 Task: Create a due date automation trigger when advanced on, 2 working days after a card is due add fields with custom field "Resume" set to a number greater or equal to 1 and lower than 10 at 11:00 AM.
Action: Mouse moved to (863, 266)
Screenshot: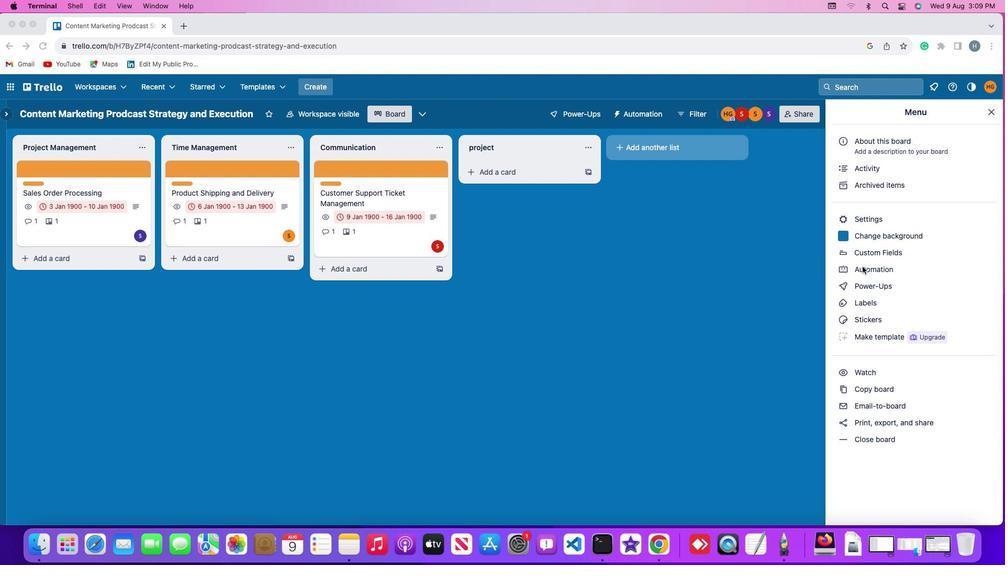 
Action: Mouse pressed left at (863, 266)
Screenshot: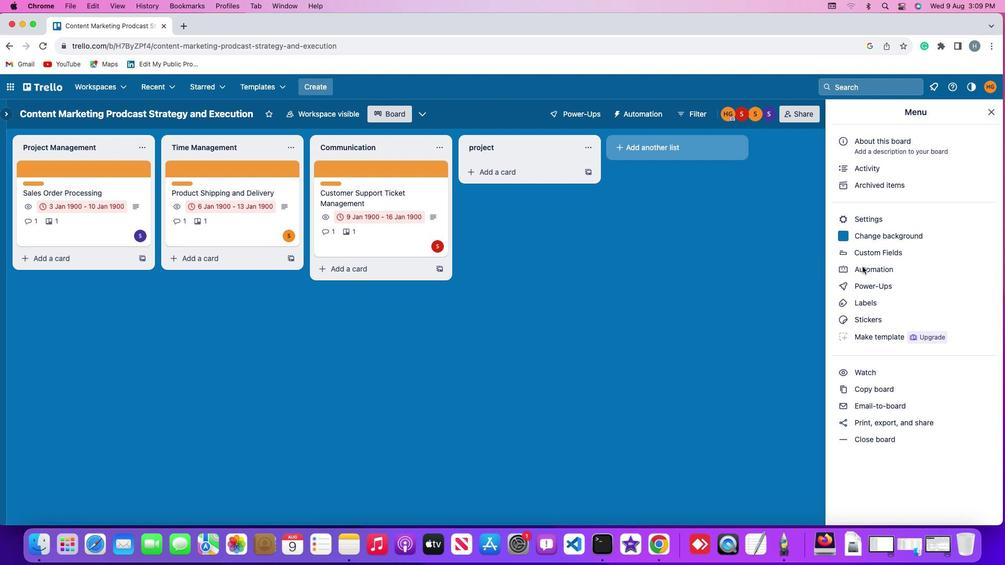 
Action: Mouse pressed left at (863, 266)
Screenshot: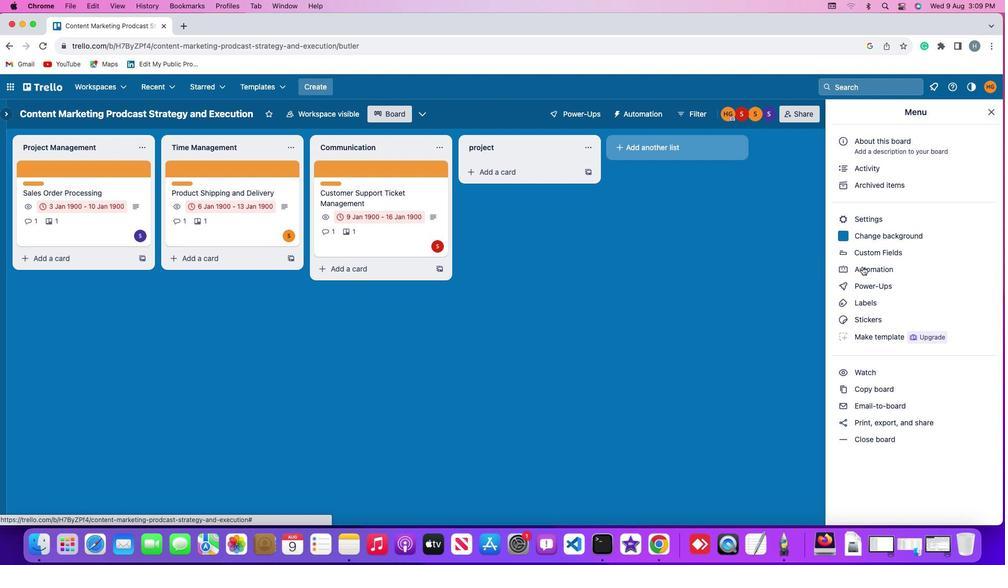 
Action: Mouse moved to (72, 250)
Screenshot: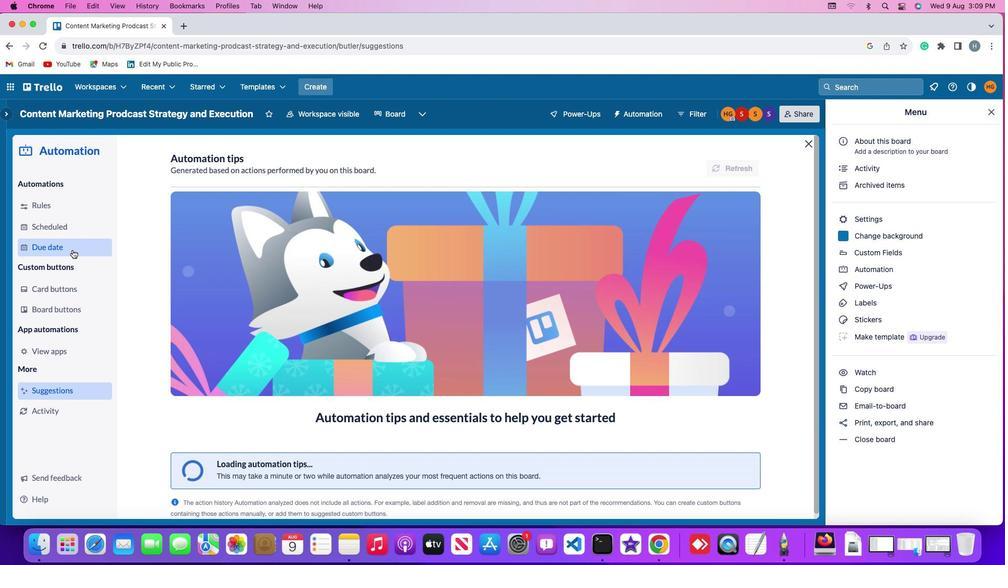 
Action: Mouse pressed left at (72, 250)
Screenshot: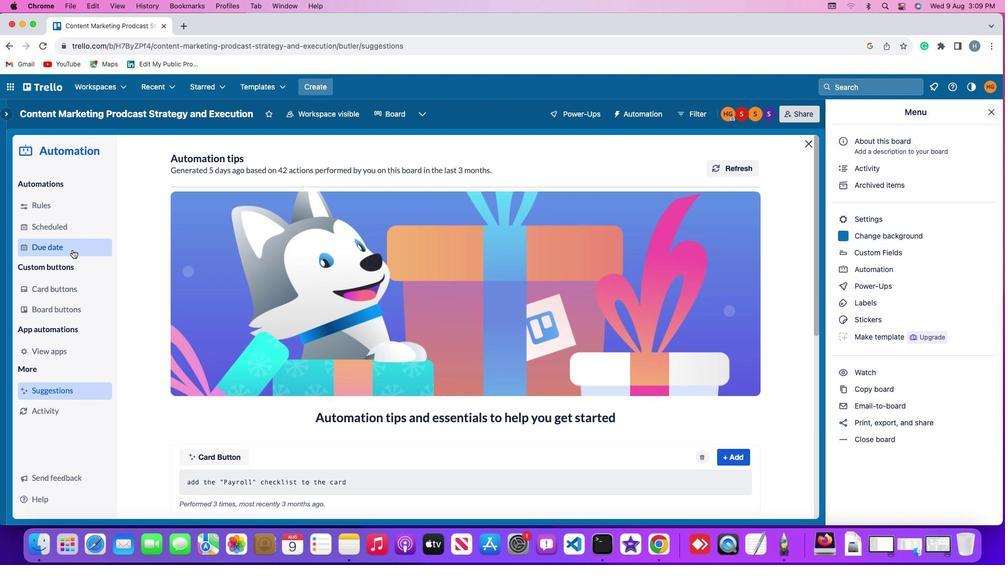 
Action: Mouse pressed left at (72, 250)
Screenshot: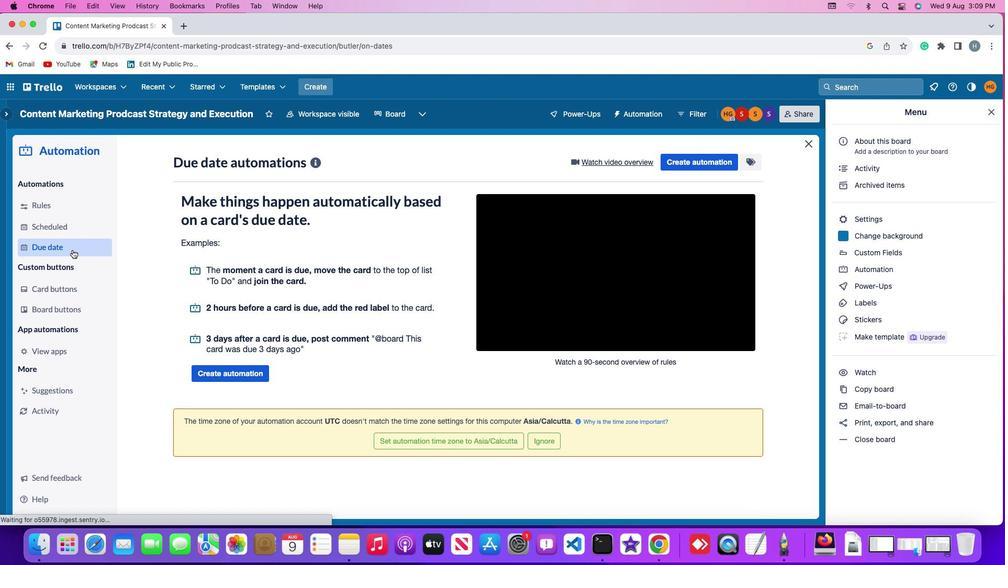 
Action: Mouse moved to (691, 161)
Screenshot: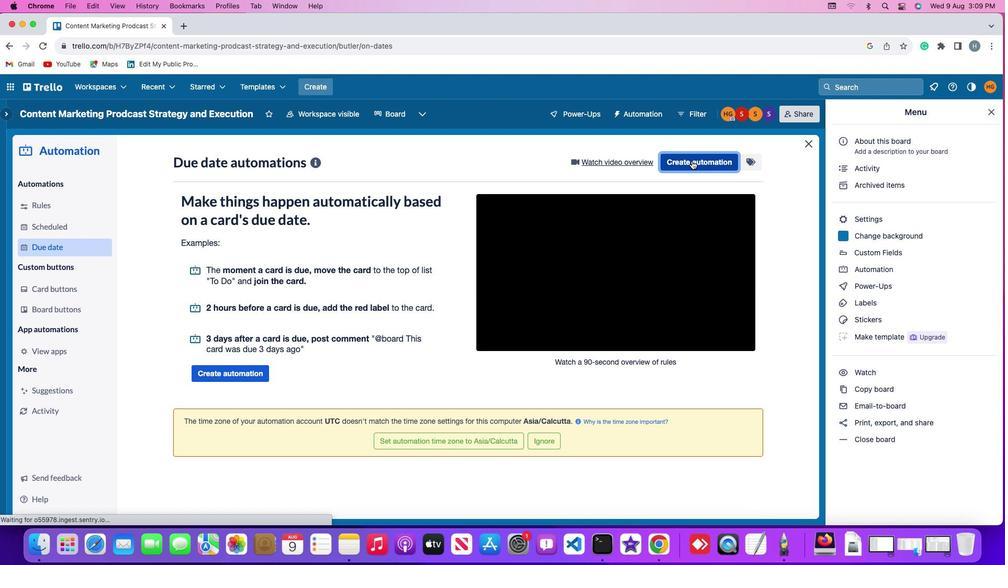 
Action: Mouse pressed left at (691, 161)
Screenshot: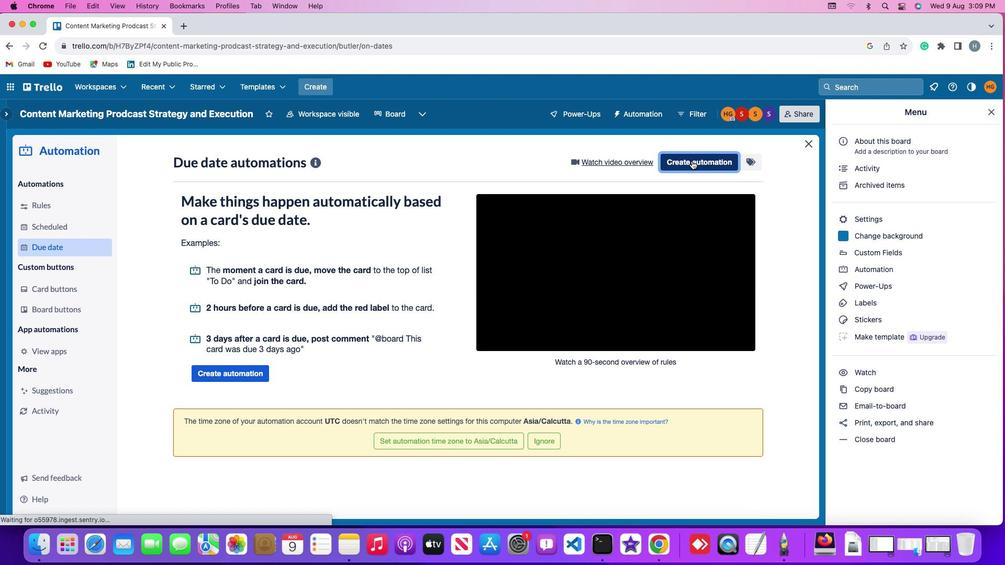 
Action: Mouse moved to (425, 262)
Screenshot: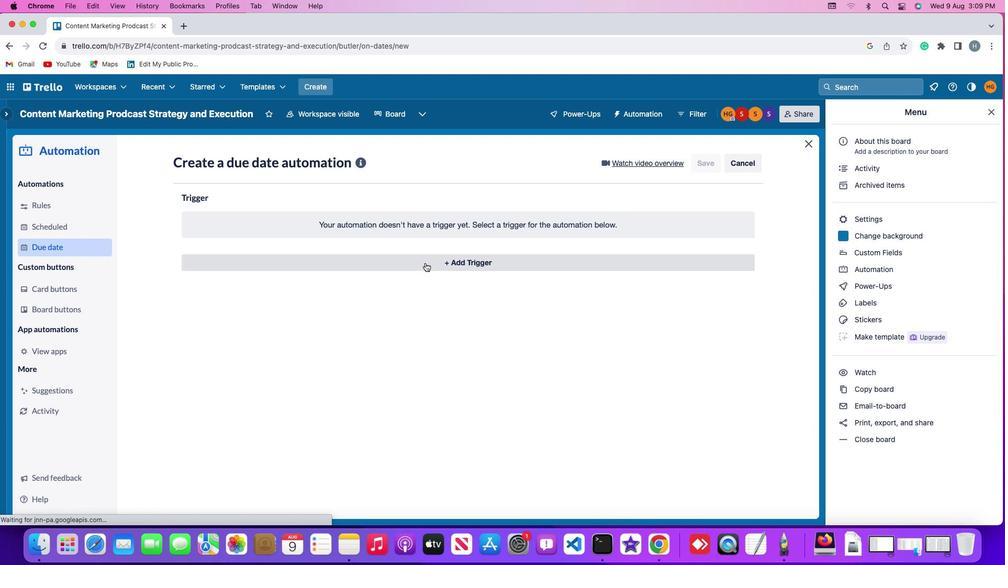 
Action: Mouse pressed left at (425, 262)
Screenshot: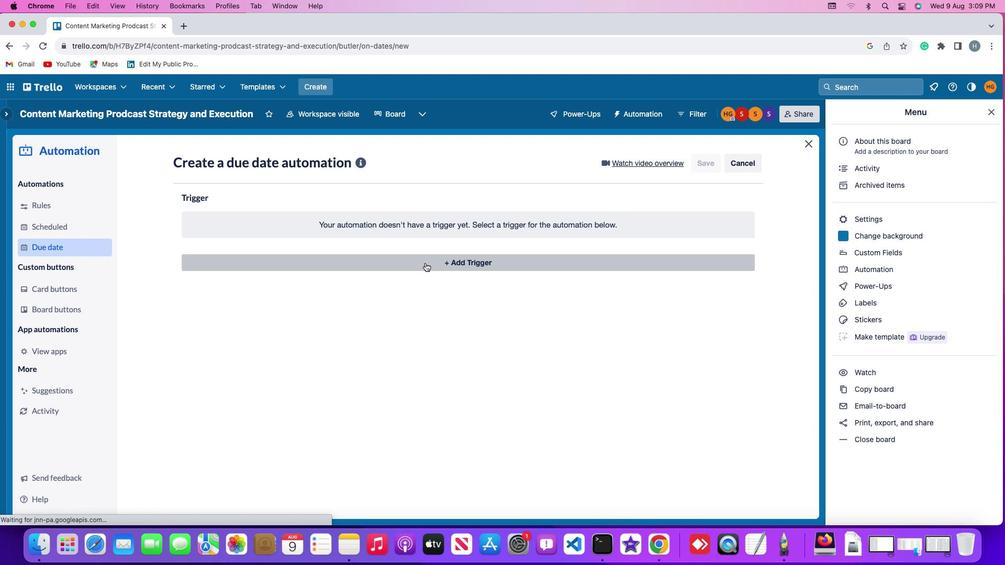 
Action: Mouse moved to (197, 424)
Screenshot: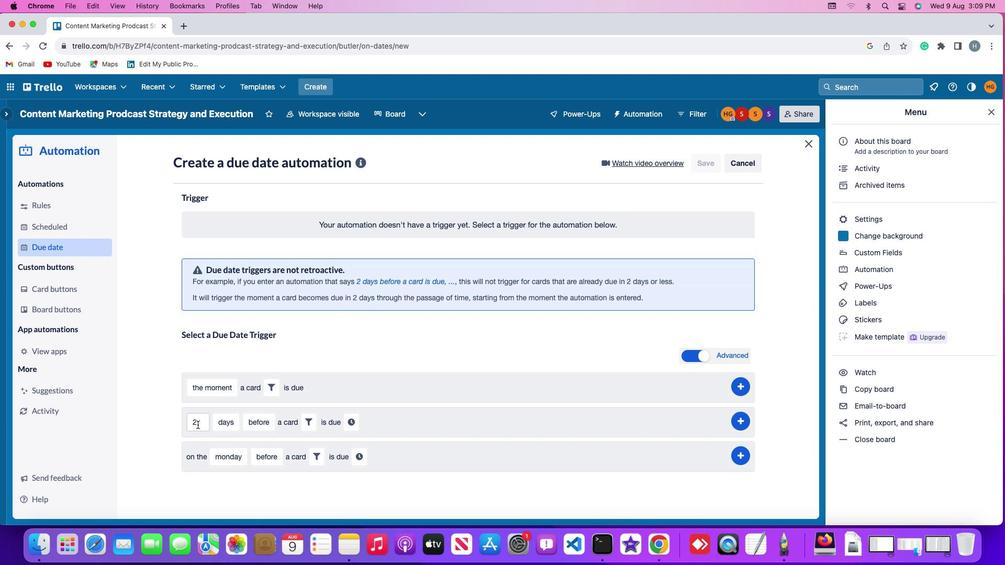 
Action: Mouse pressed left at (197, 424)
Screenshot: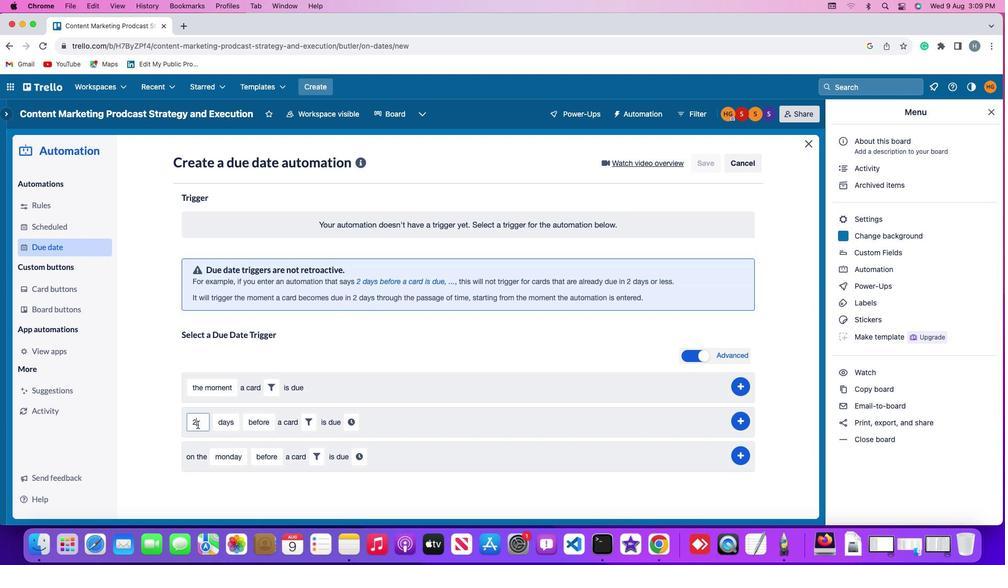
Action: Mouse moved to (198, 423)
Screenshot: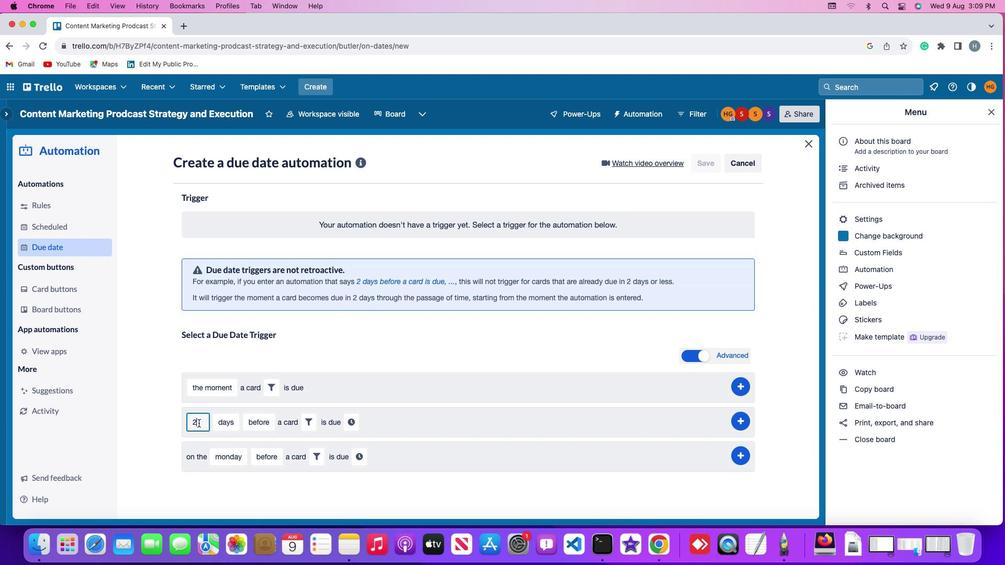 
Action: Key pressed Key.backspace
Screenshot: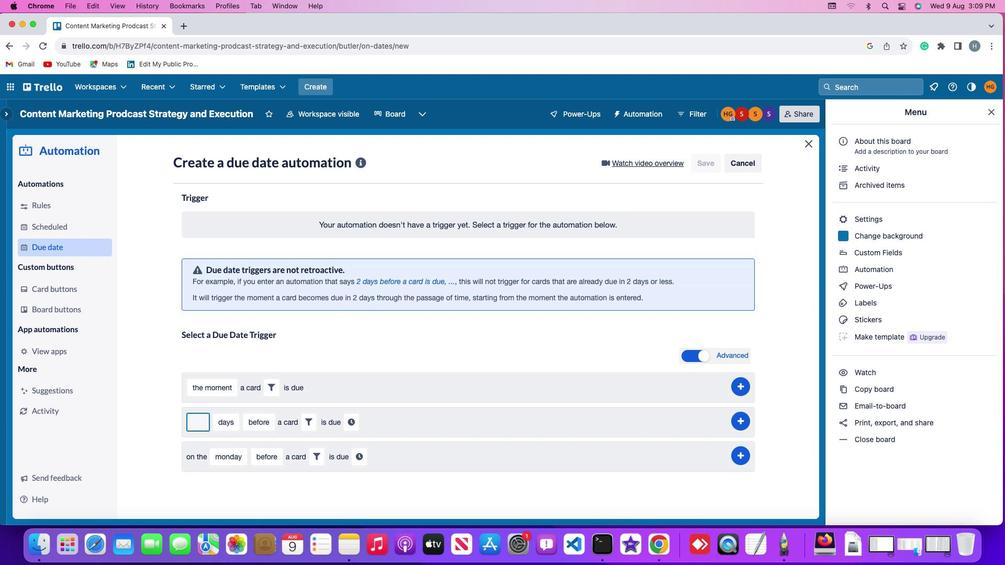
Action: Mouse moved to (200, 423)
Screenshot: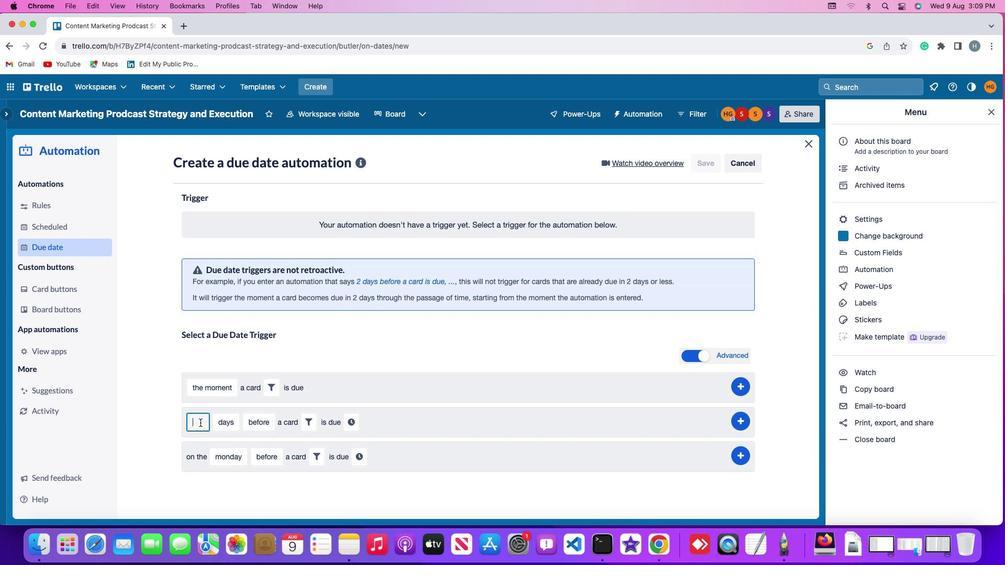 
Action: Key pressed '2'
Screenshot: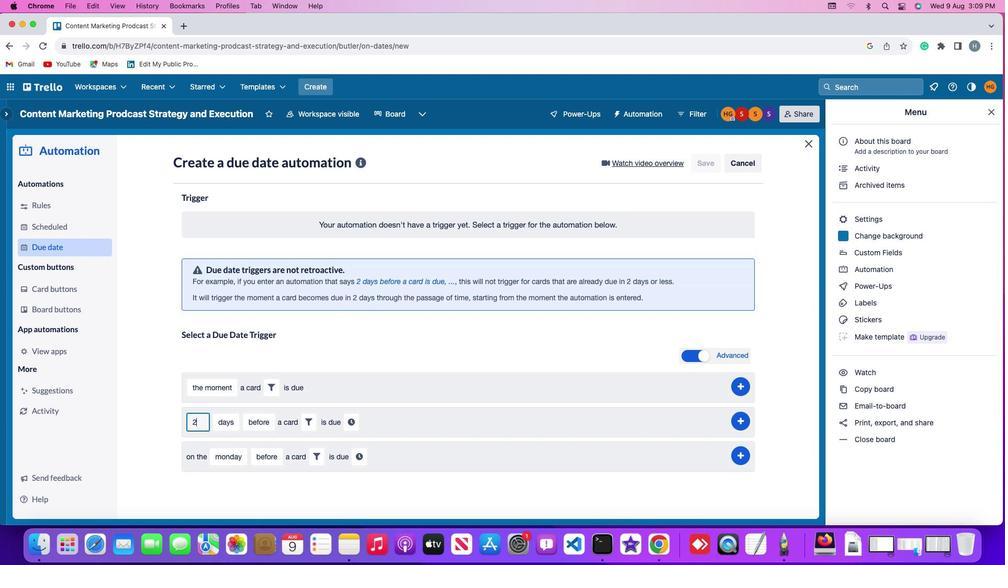 
Action: Mouse moved to (230, 420)
Screenshot: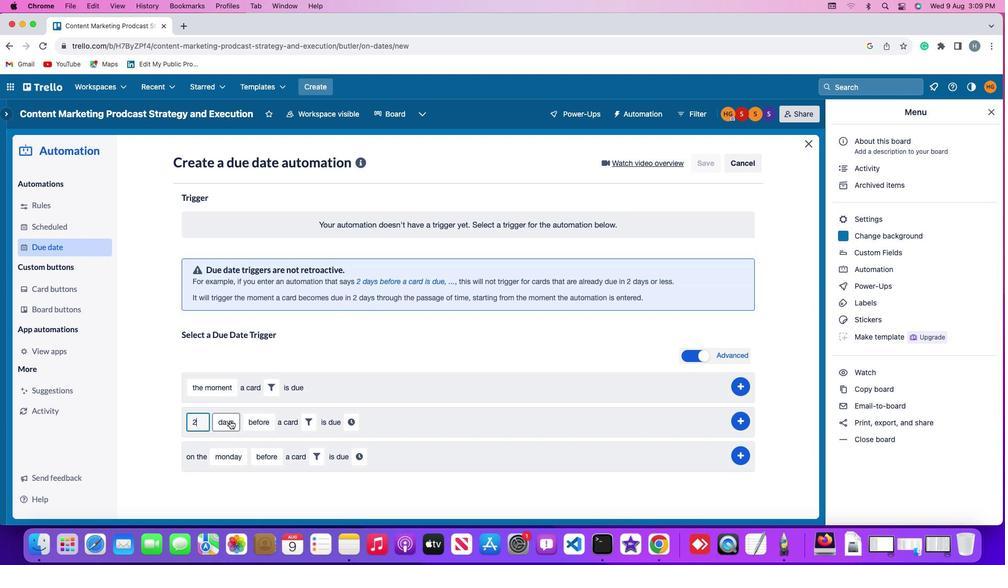
Action: Mouse pressed left at (230, 420)
Screenshot: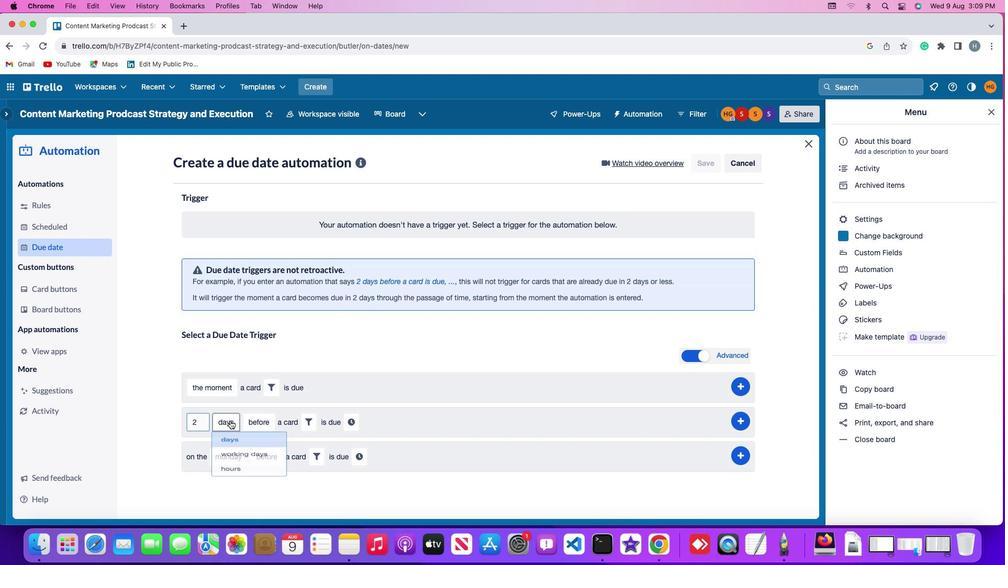 
Action: Mouse moved to (230, 462)
Screenshot: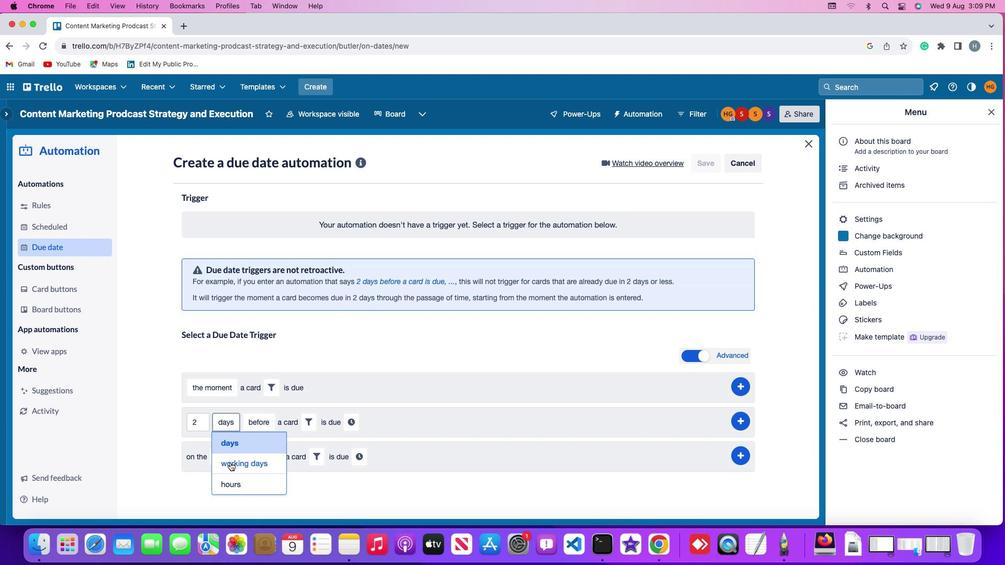 
Action: Mouse pressed left at (230, 462)
Screenshot: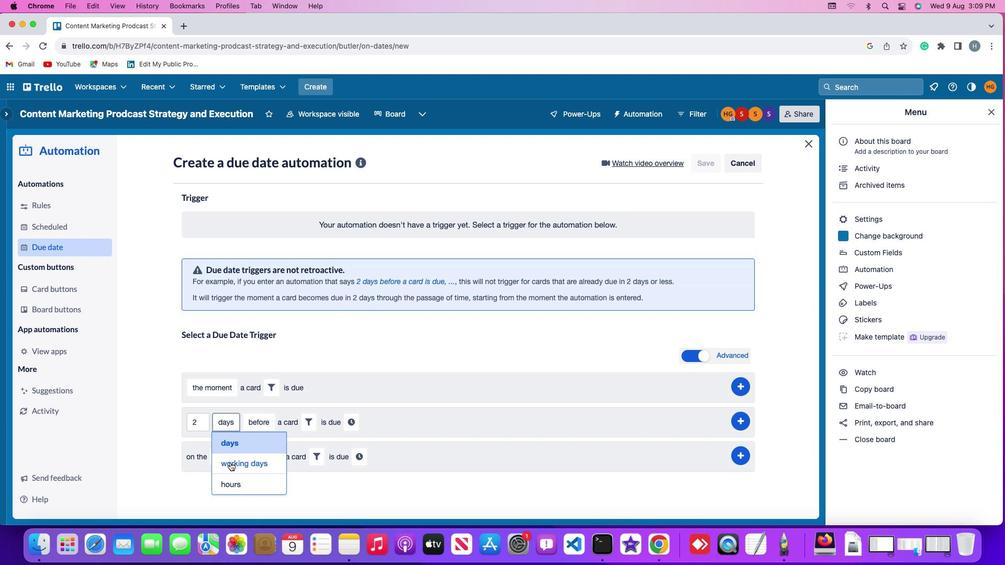 
Action: Mouse moved to (281, 421)
Screenshot: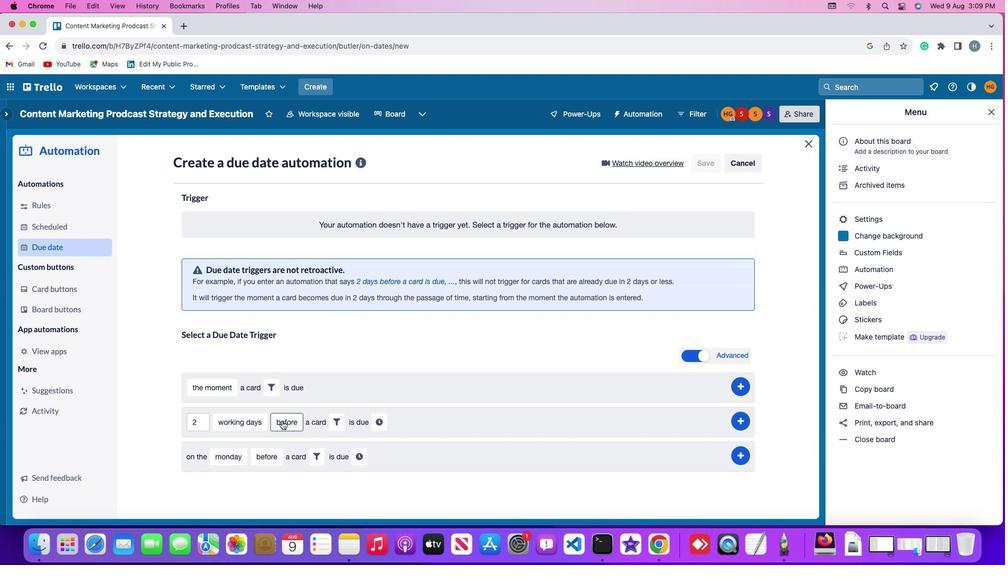 
Action: Mouse pressed left at (281, 421)
Screenshot: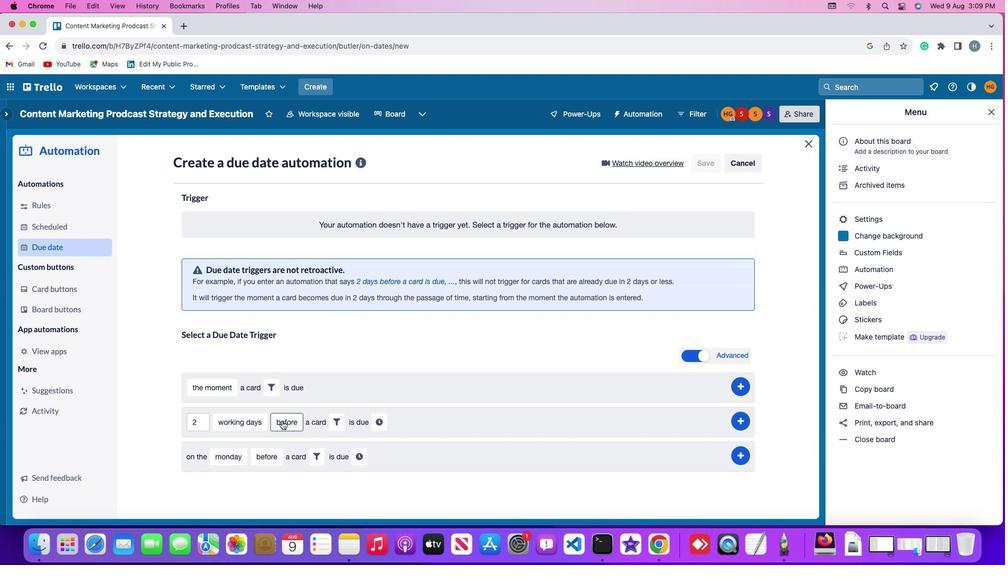 
Action: Mouse moved to (284, 466)
Screenshot: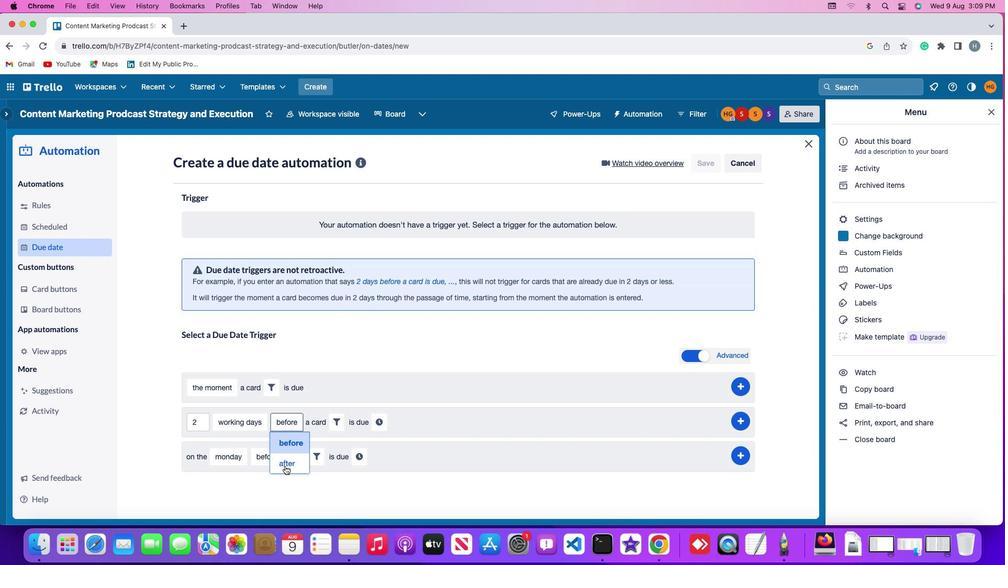 
Action: Mouse pressed left at (284, 466)
Screenshot: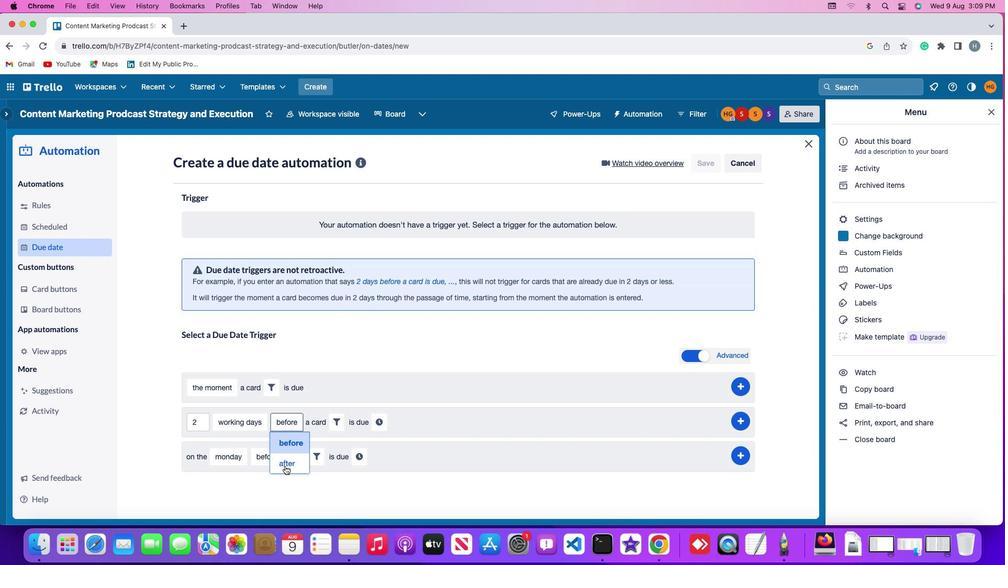 
Action: Mouse moved to (337, 423)
Screenshot: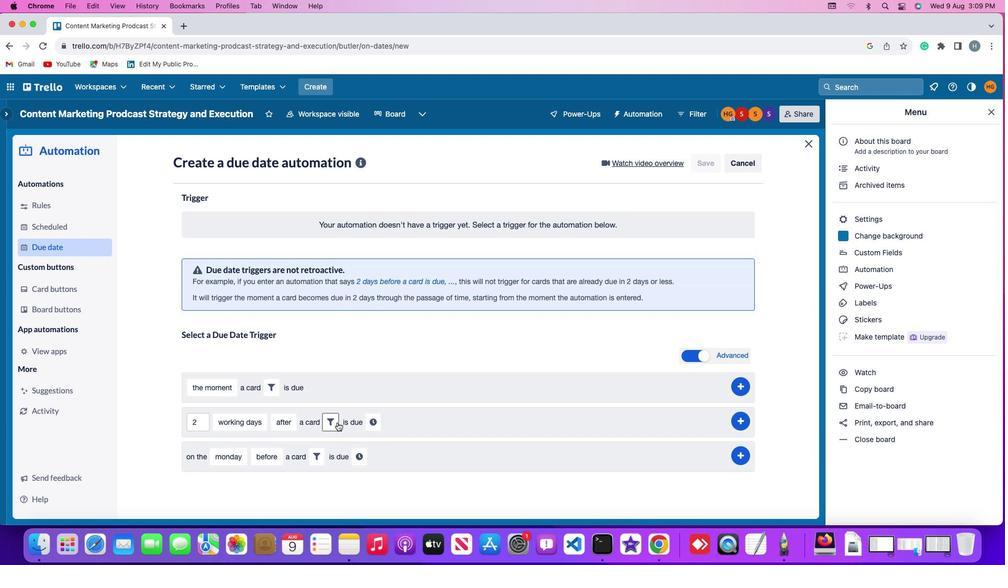 
Action: Mouse pressed left at (337, 423)
Screenshot: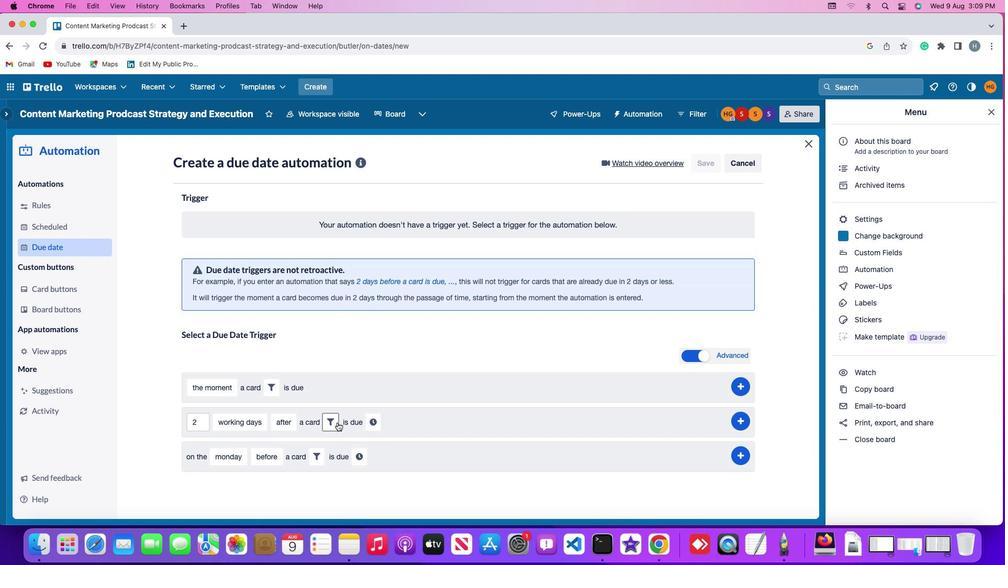 
Action: Mouse moved to (504, 458)
Screenshot: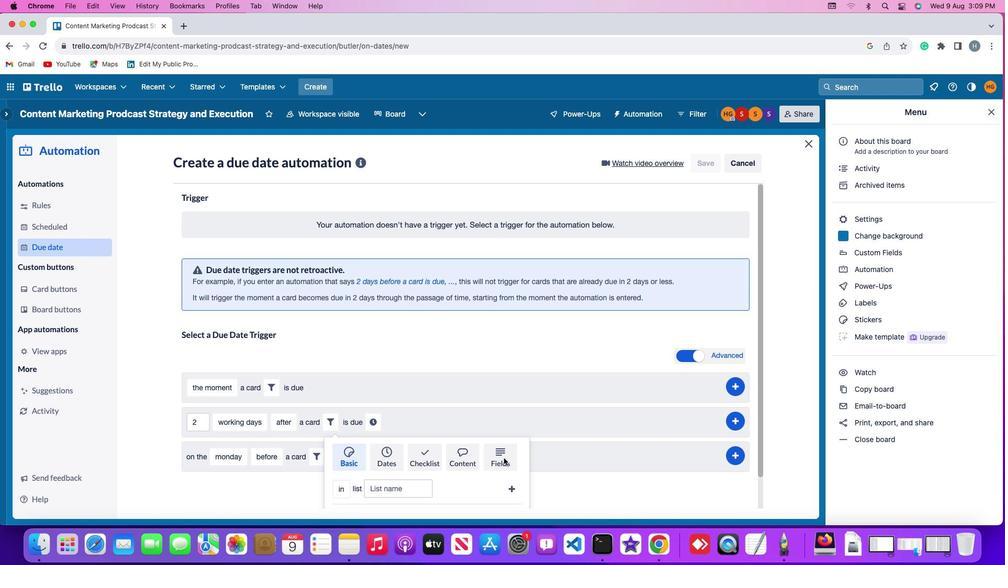 
Action: Mouse pressed left at (504, 458)
Screenshot: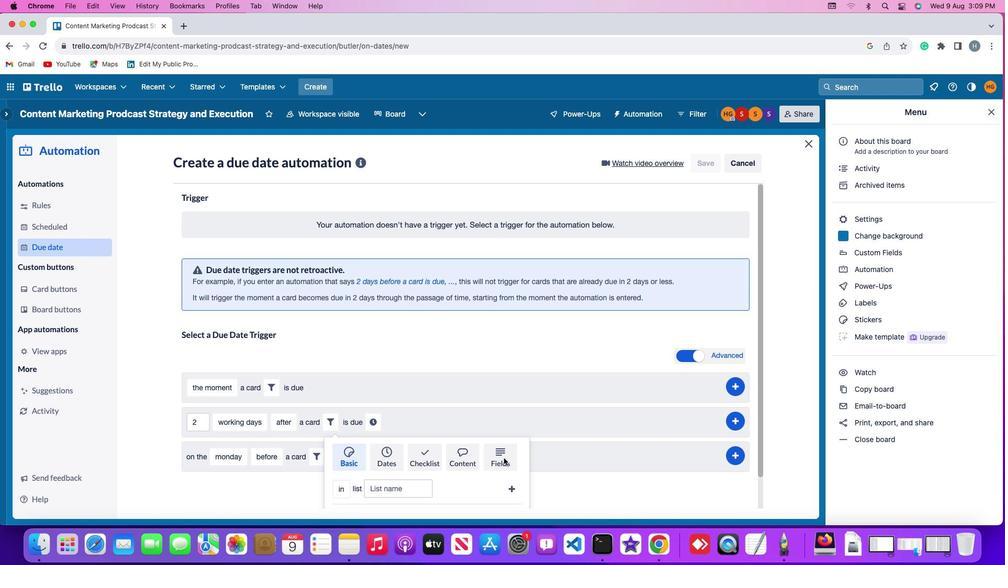 
Action: Mouse moved to (288, 496)
Screenshot: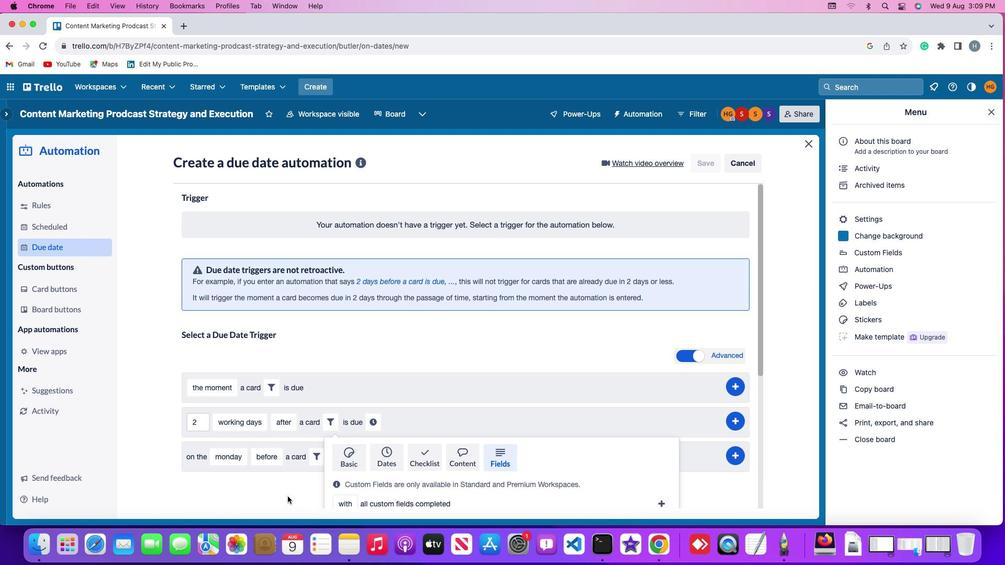 
Action: Mouse scrolled (288, 496) with delta (0, 0)
Screenshot: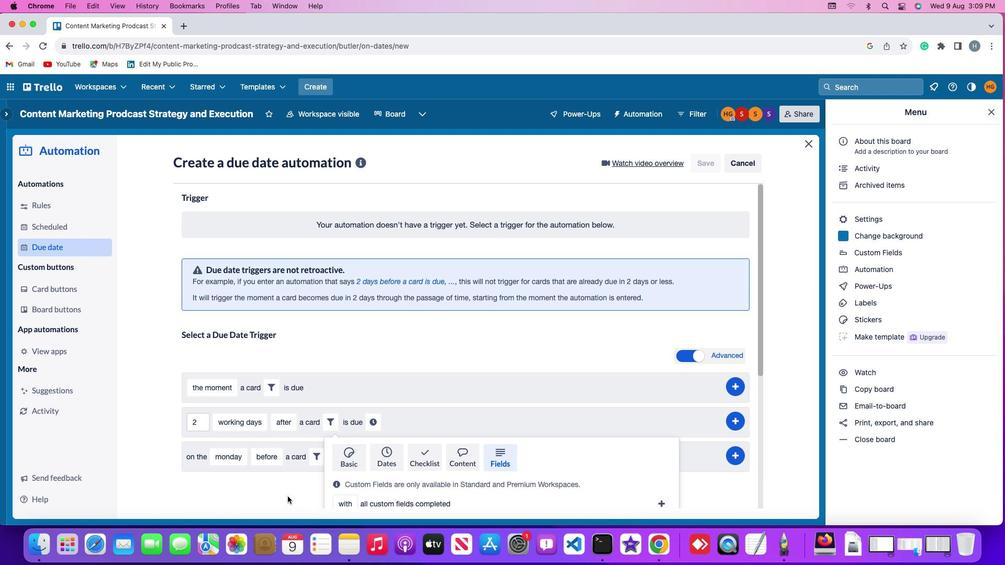 
Action: Mouse moved to (287, 496)
Screenshot: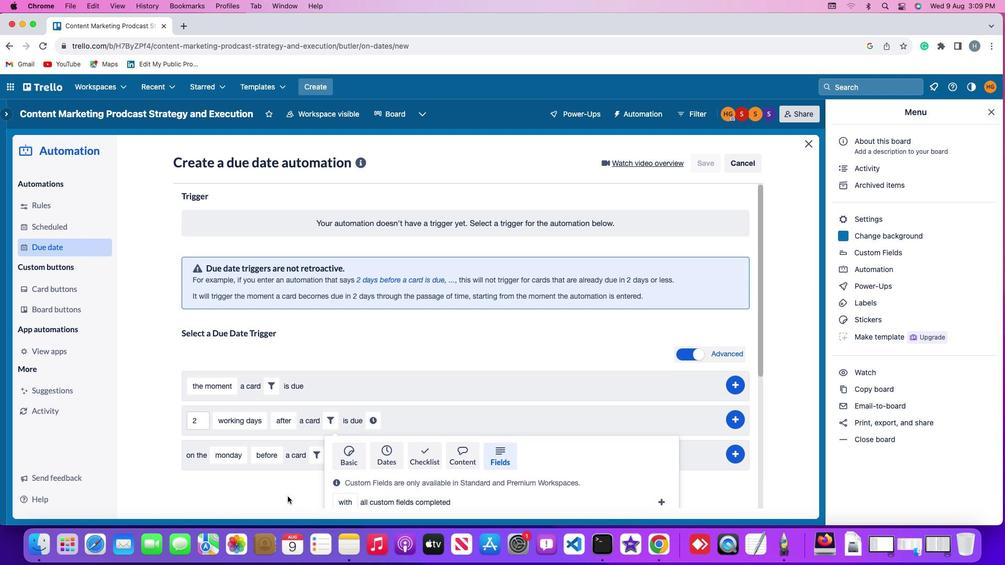 
Action: Mouse scrolled (287, 496) with delta (0, 0)
Screenshot: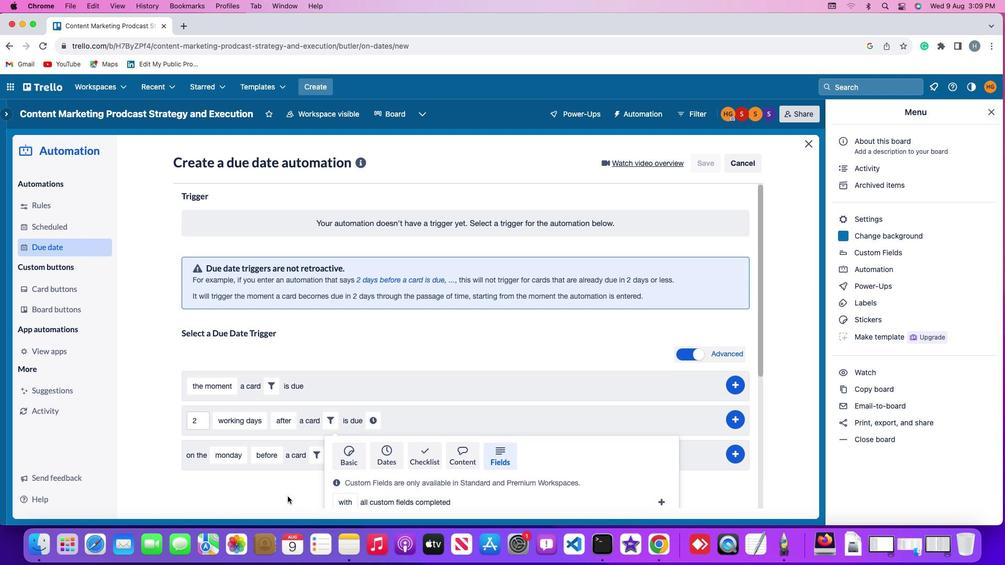 
Action: Mouse scrolled (287, 496) with delta (0, -1)
Screenshot: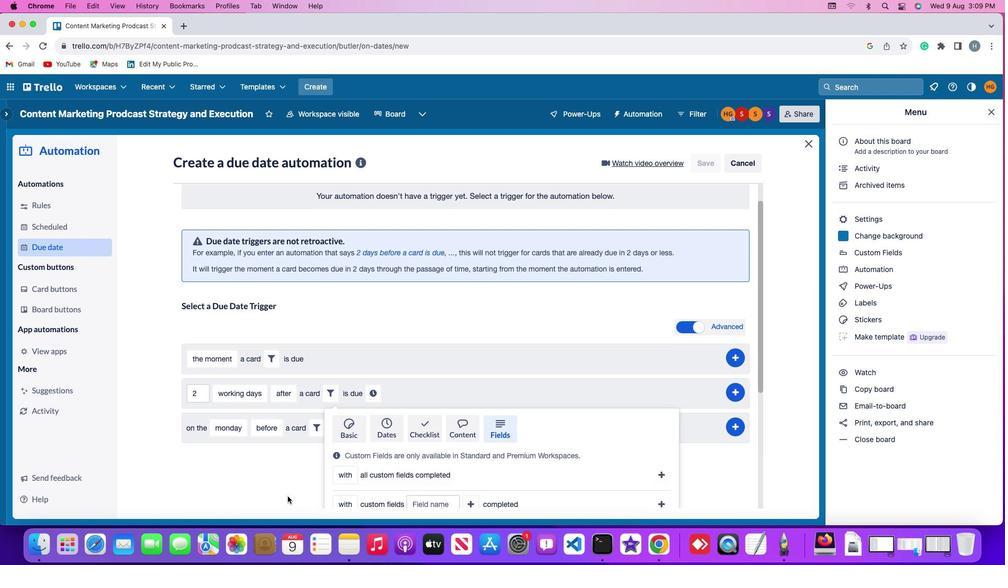 
Action: Mouse scrolled (287, 496) with delta (0, -2)
Screenshot: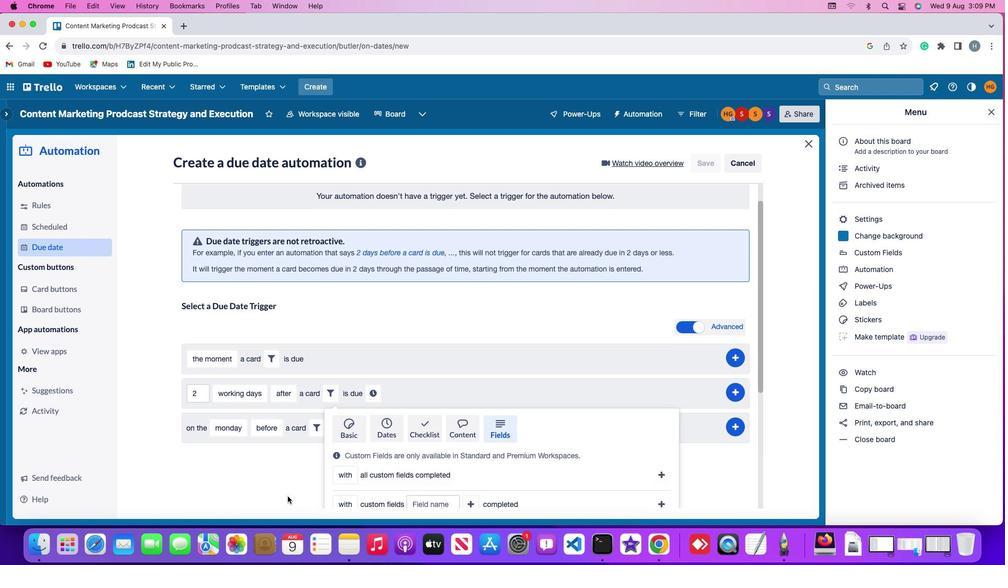 
Action: Mouse scrolled (287, 496) with delta (0, -3)
Screenshot: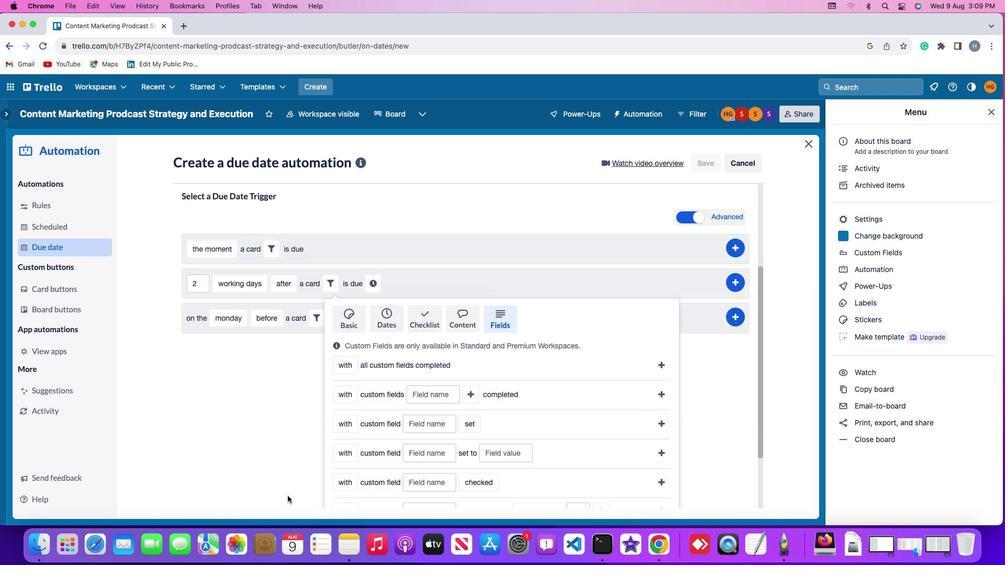 
Action: Mouse scrolled (287, 496) with delta (0, -3)
Screenshot: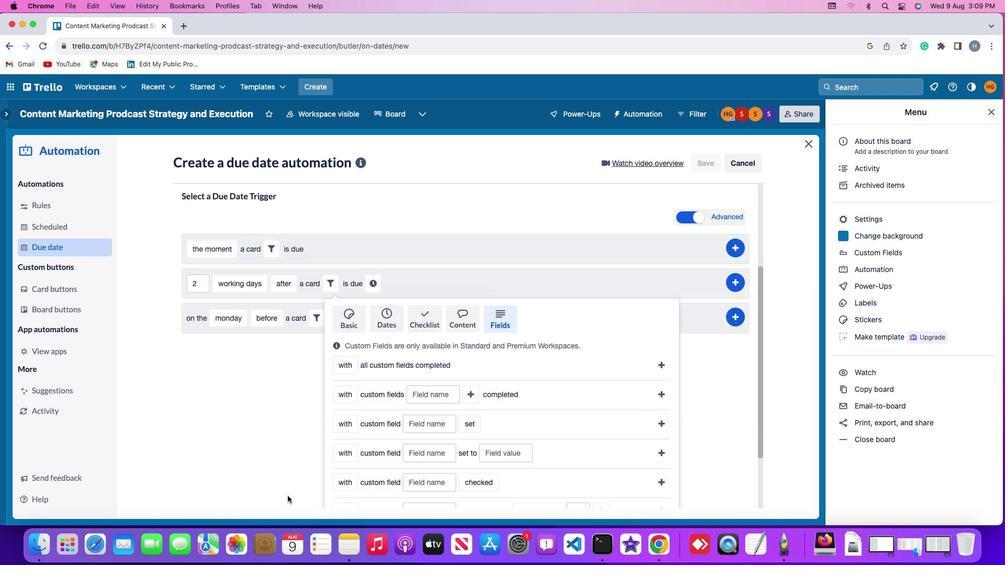 
Action: Mouse moved to (288, 496)
Screenshot: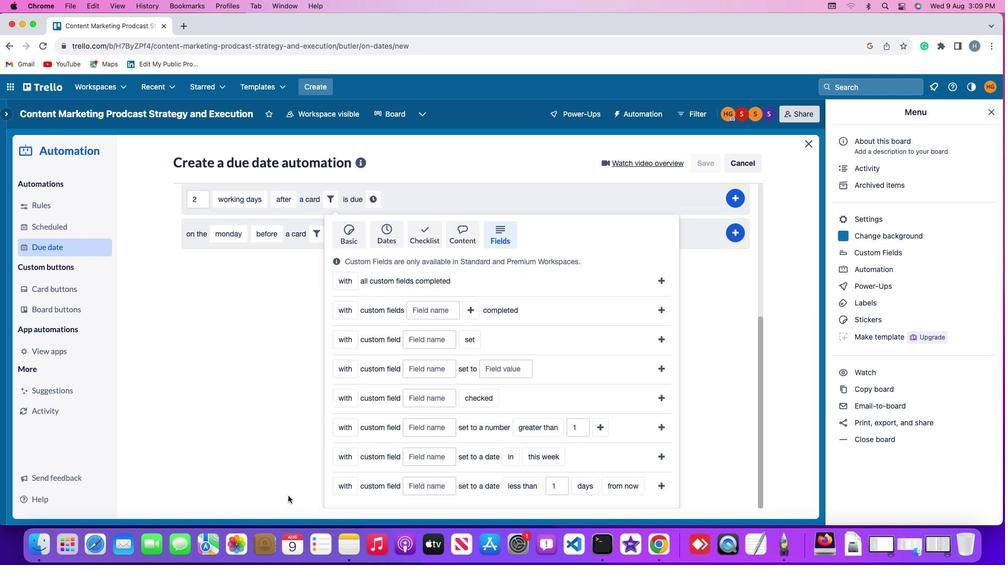 
Action: Mouse scrolled (288, 496) with delta (0, 0)
Screenshot: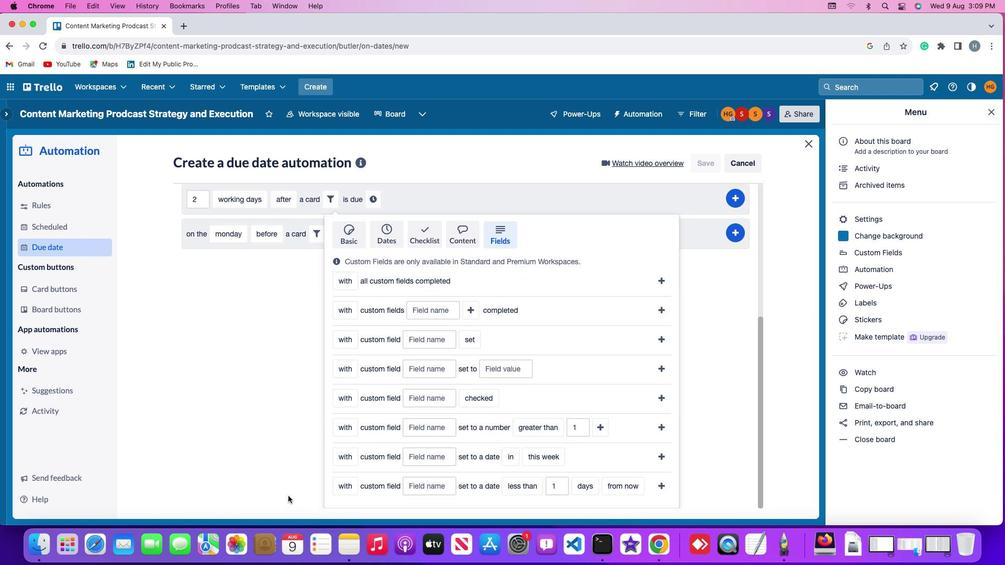 
Action: Mouse scrolled (288, 496) with delta (0, 0)
Screenshot: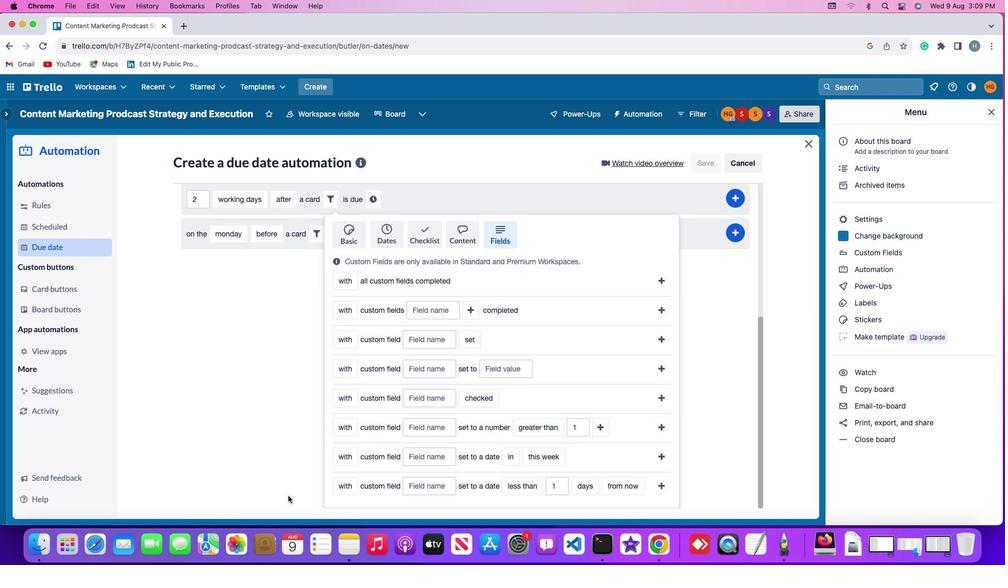 
Action: Mouse scrolled (288, 496) with delta (0, -1)
Screenshot: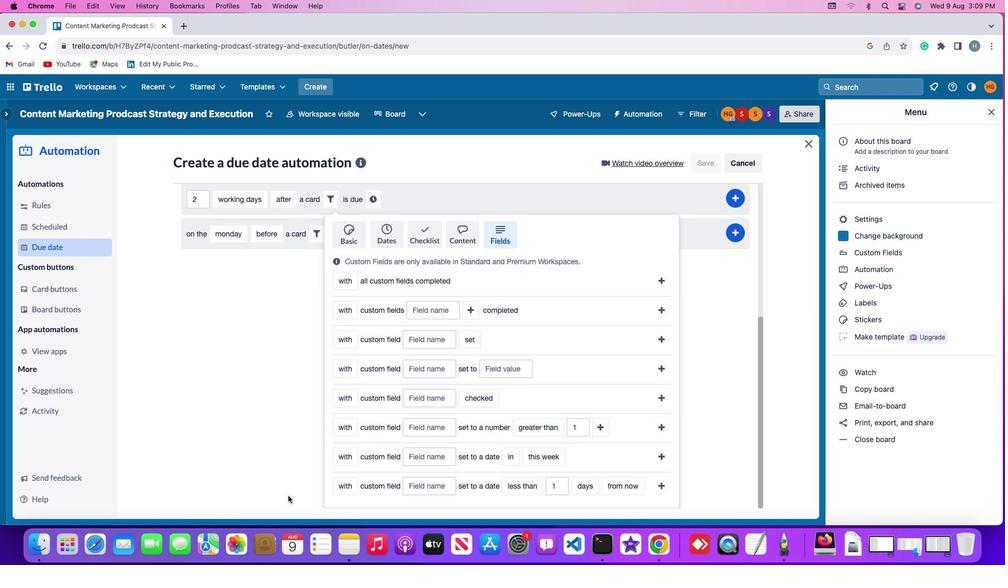 
Action: Mouse moved to (345, 429)
Screenshot: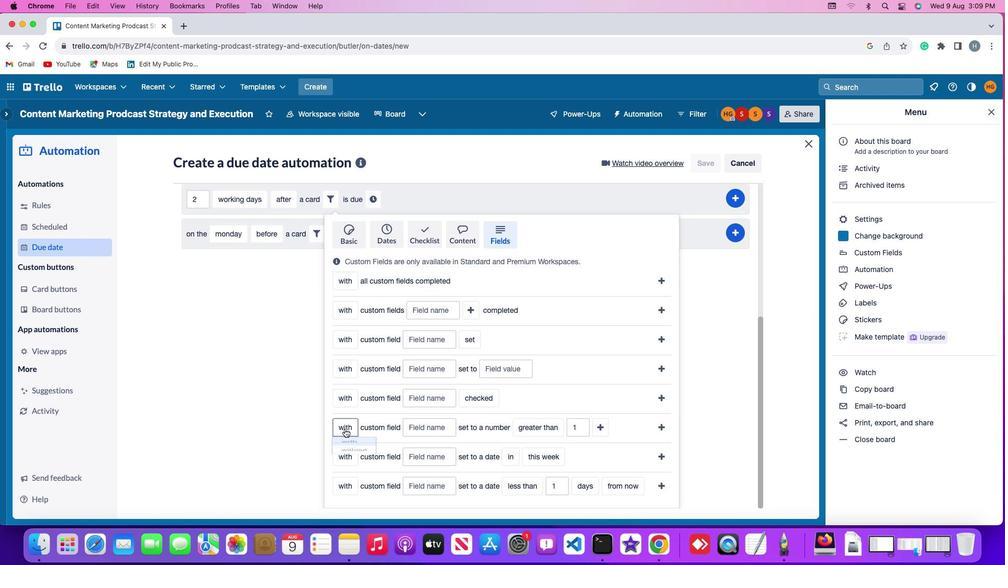 
Action: Mouse pressed left at (345, 429)
Screenshot: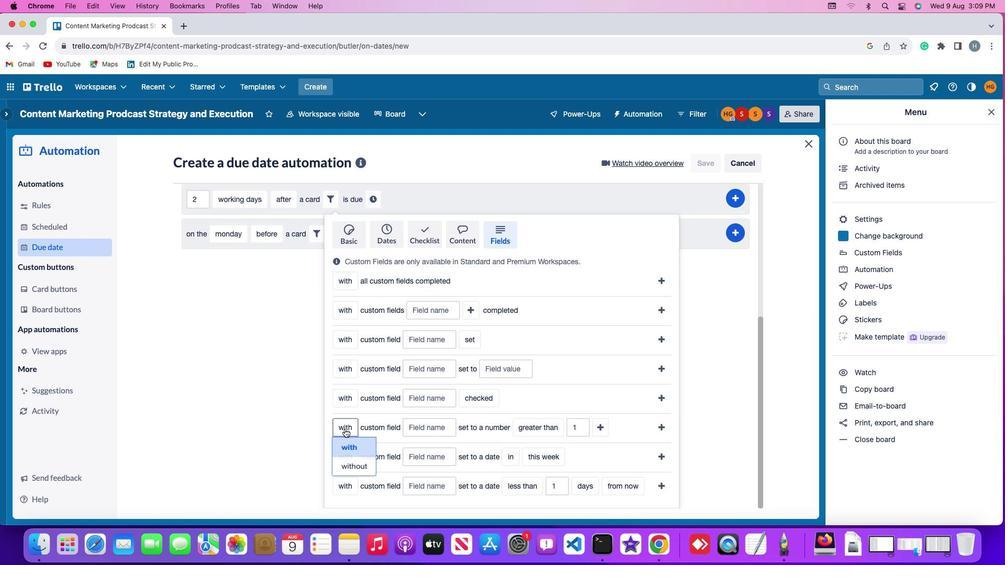 
Action: Mouse moved to (352, 447)
Screenshot: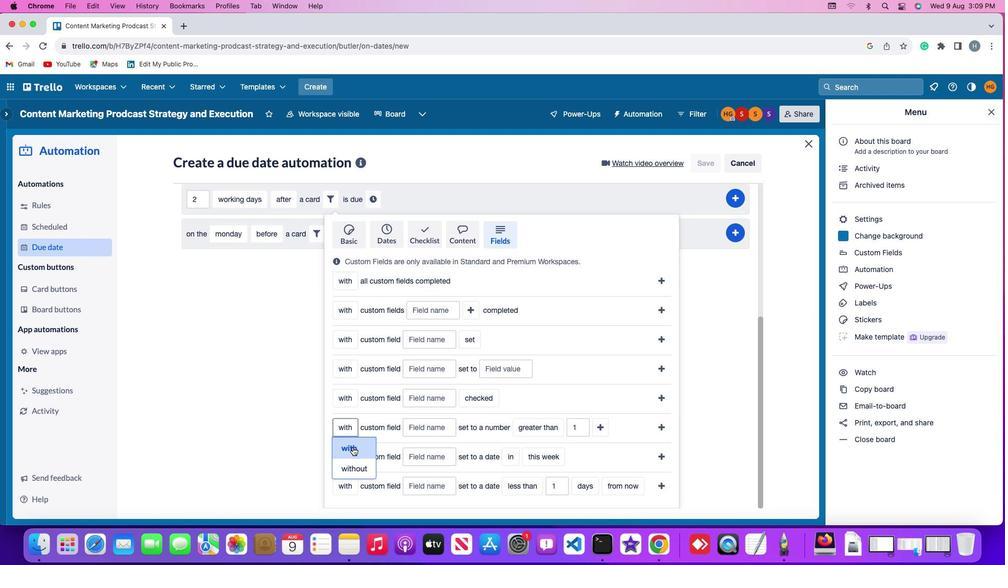 
Action: Mouse pressed left at (352, 447)
Screenshot: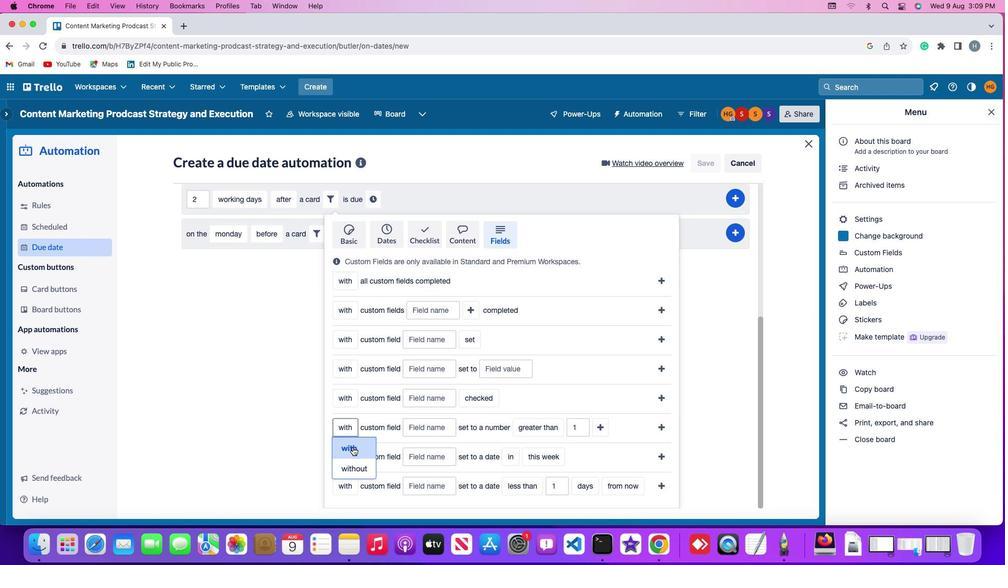 
Action: Mouse moved to (418, 428)
Screenshot: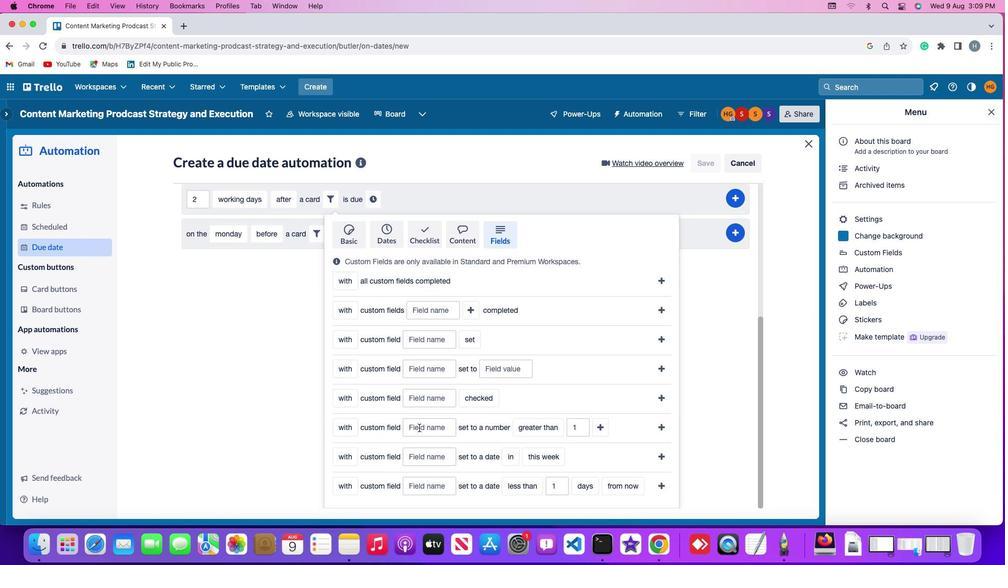 
Action: Mouse pressed left at (418, 428)
Screenshot: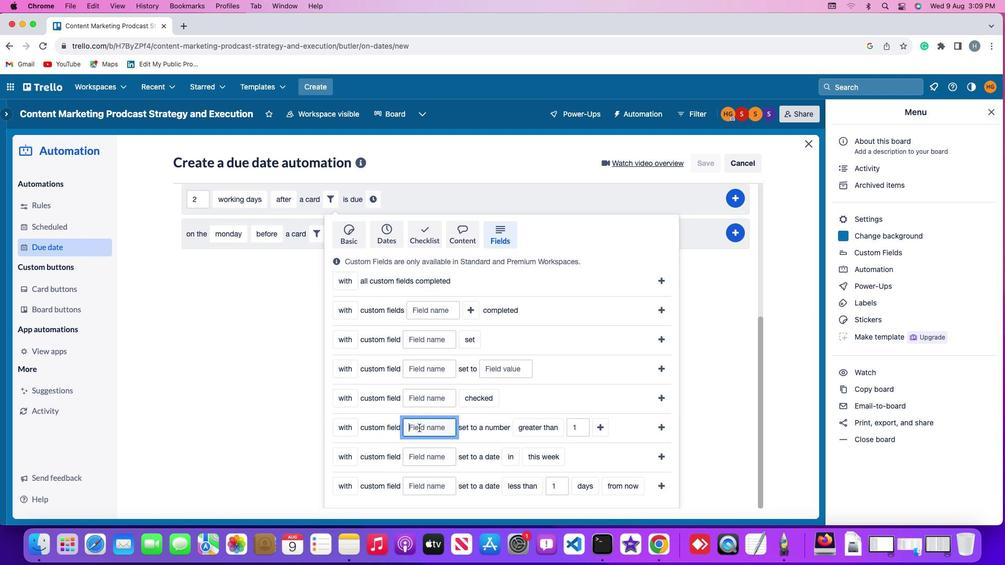 
Action: Key pressed Key.shift'R''e''s''u''m''e'
Screenshot: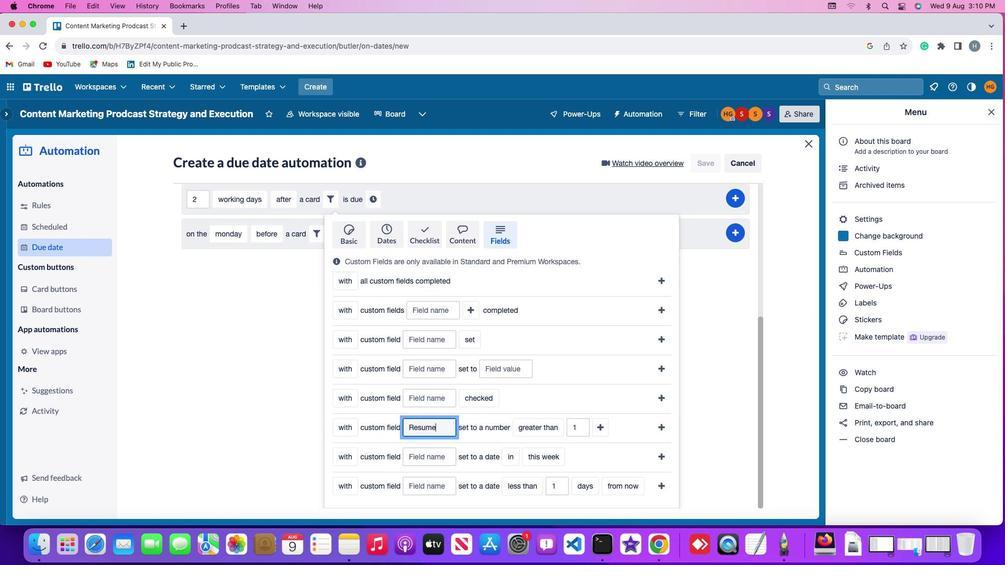 
Action: Mouse moved to (540, 428)
Screenshot: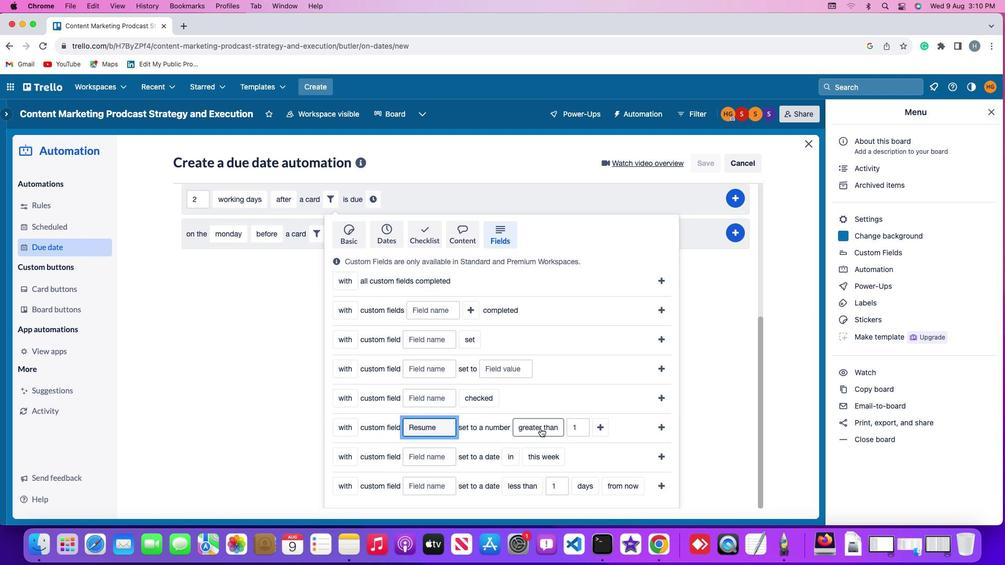 
Action: Mouse pressed left at (540, 428)
Screenshot: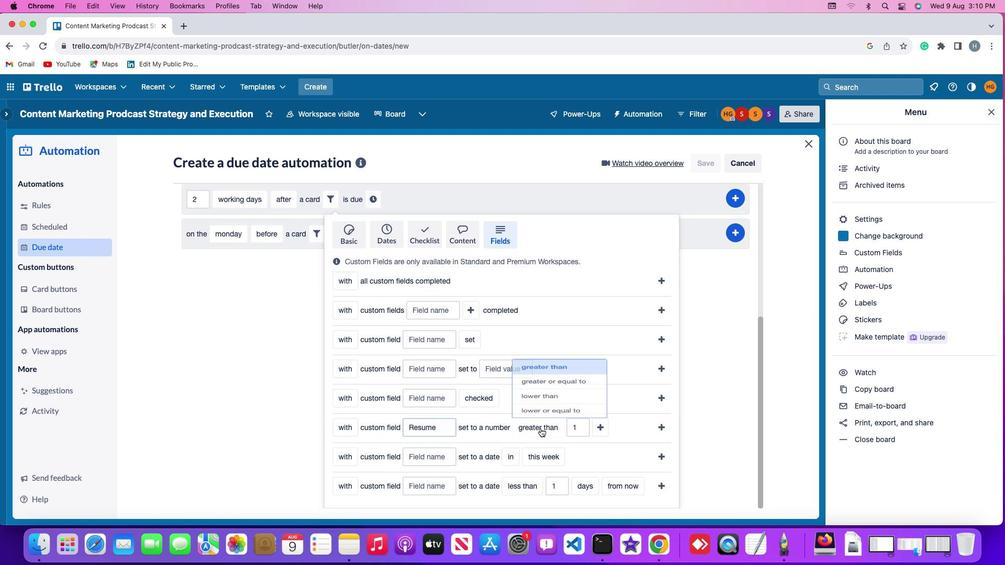 
Action: Mouse moved to (560, 366)
Screenshot: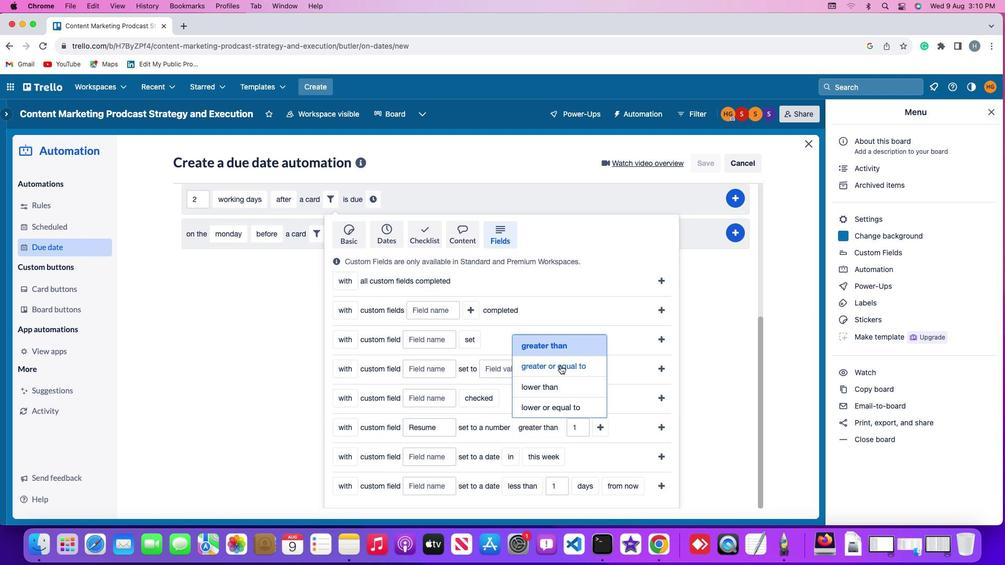 
Action: Mouse pressed left at (560, 366)
Screenshot: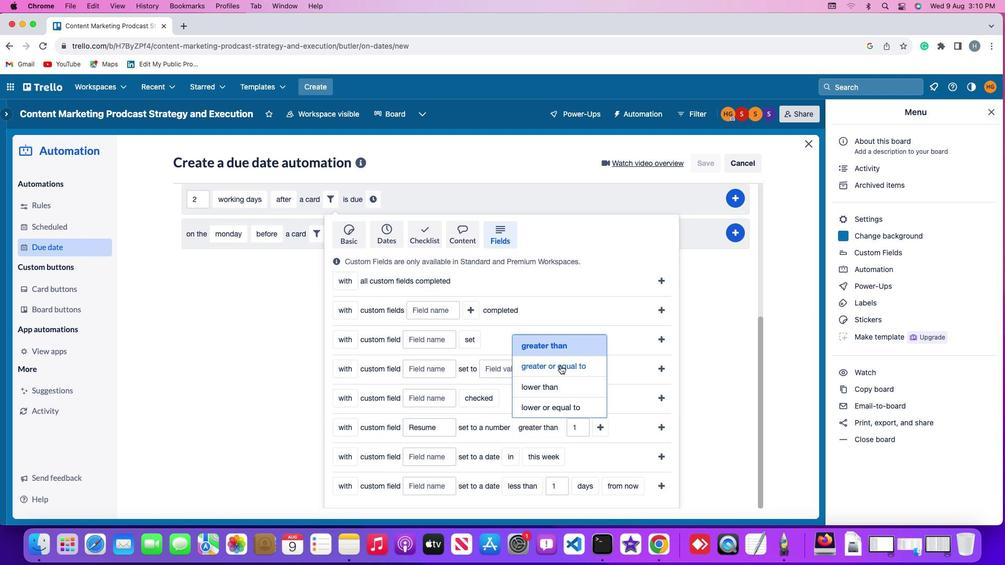 
Action: Mouse moved to (597, 428)
Screenshot: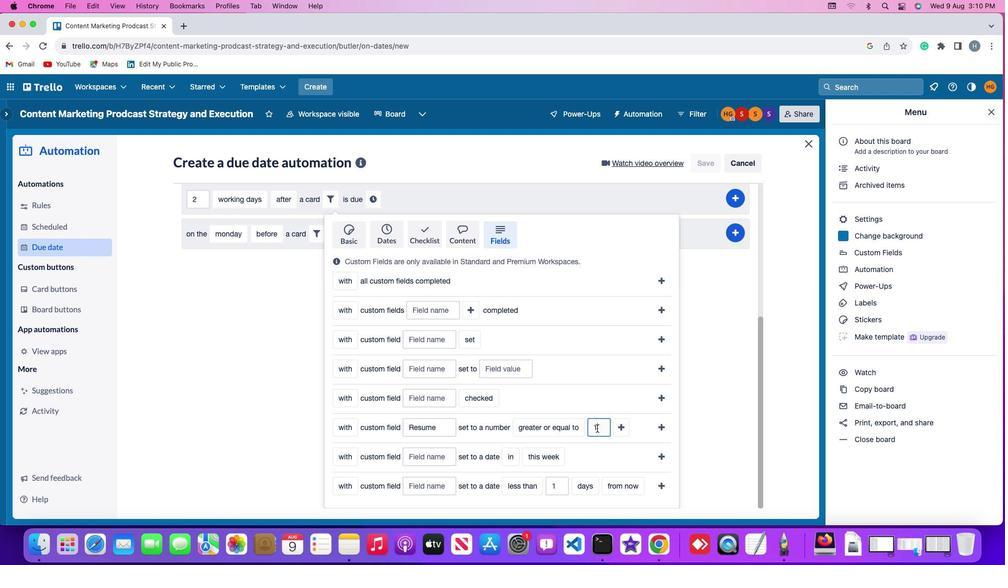 
Action: Mouse pressed left at (597, 428)
Screenshot: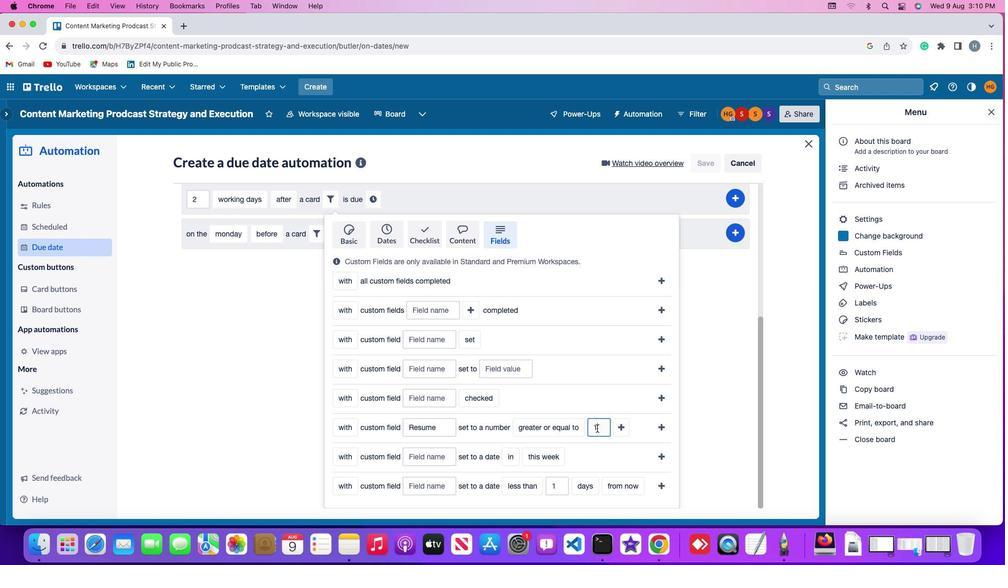 
Action: Mouse moved to (598, 428)
Screenshot: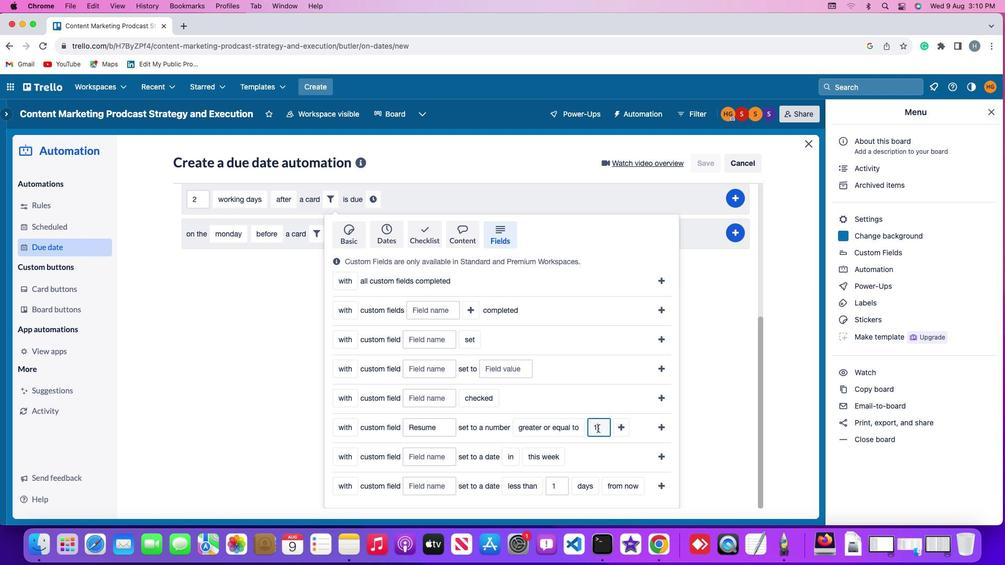 
Action: Key pressed Key.backspace'1'
Screenshot: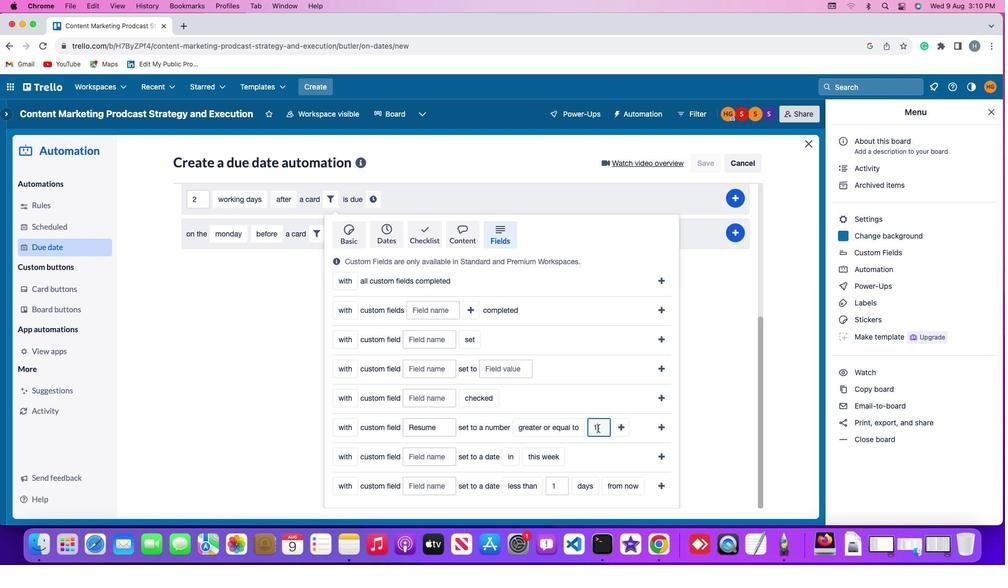 
Action: Mouse moved to (629, 427)
Screenshot: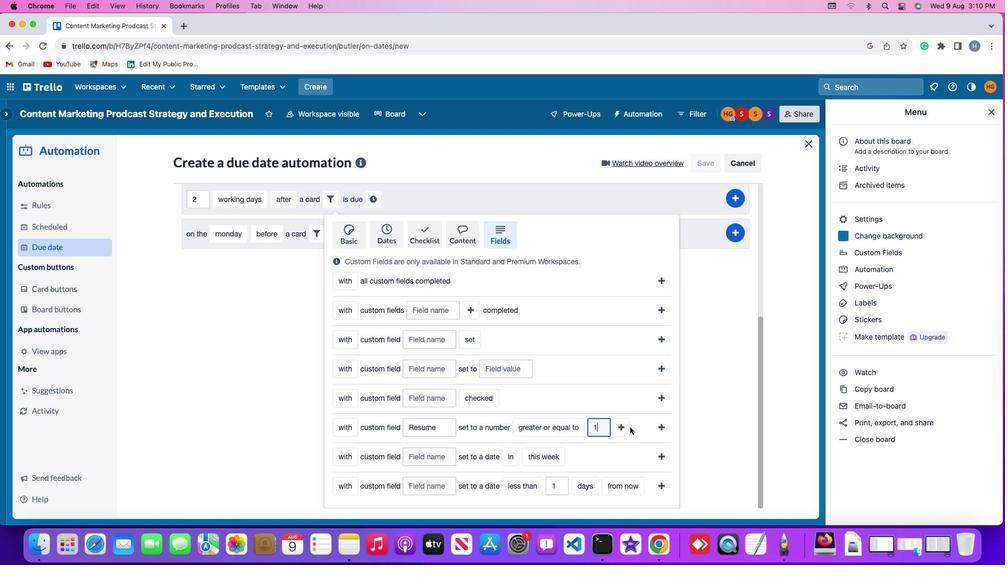 
Action: Mouse pressed left at (629, 427)
Screenshot: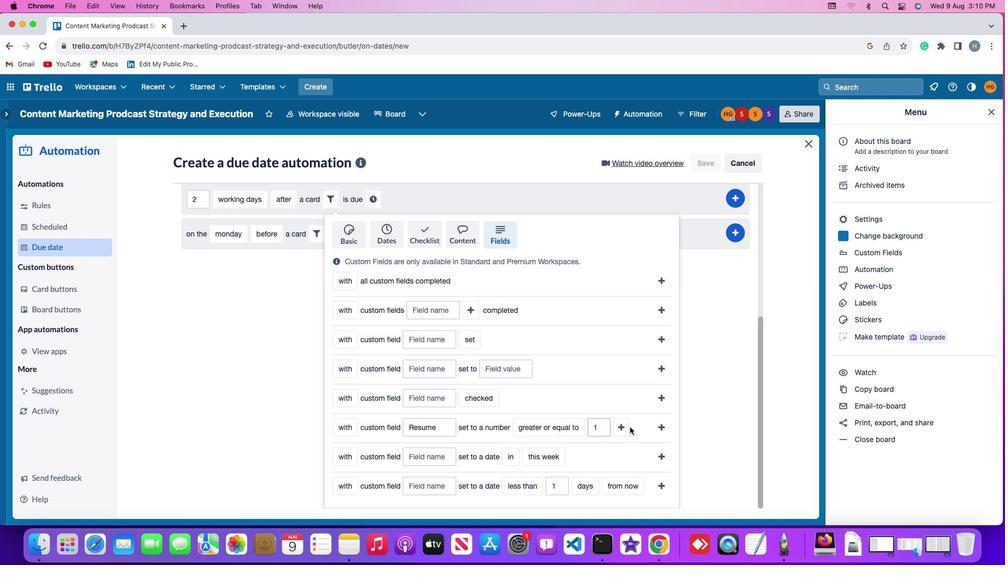 
Action: Mouse moved to (624, 425)
Screenshot: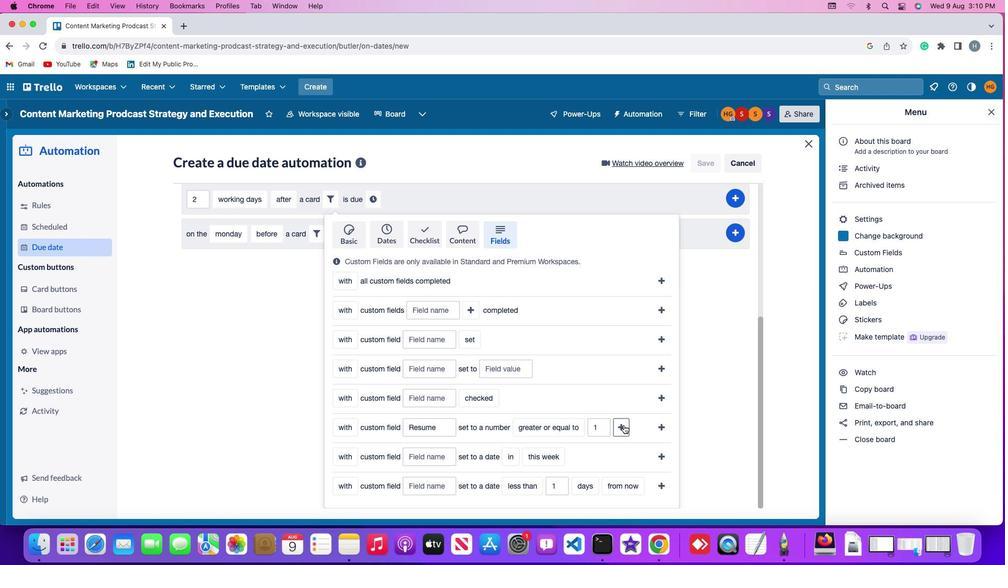 
Action: Mouse pressed left at (624, 425)
Screenshot: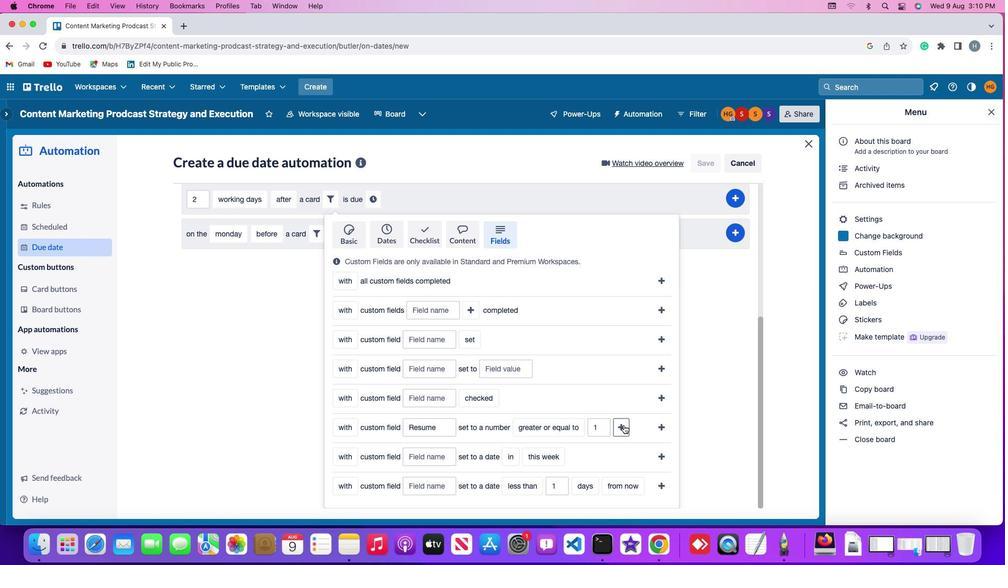 
Action: Mouse moved to (386, 451)
Screenshot: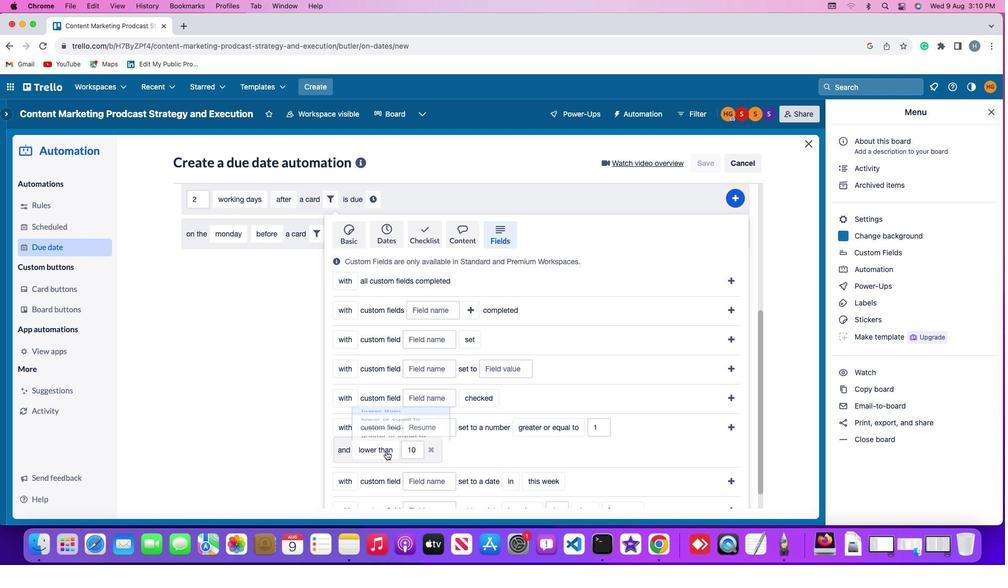 
Action: Mouse pressed left at (386, 451)
Screenshot: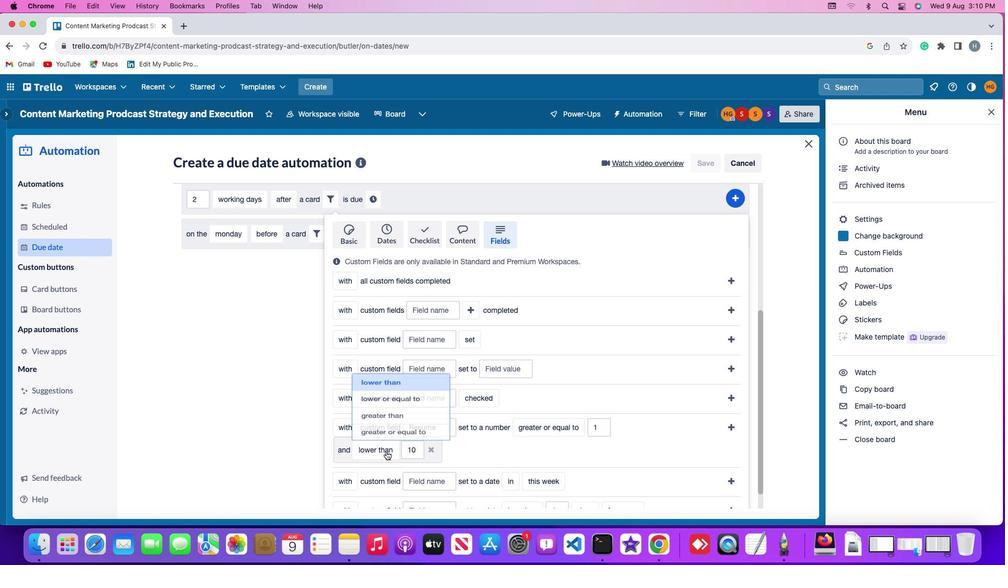 
Action: Mouse moved to (406, 368)
Screenshot: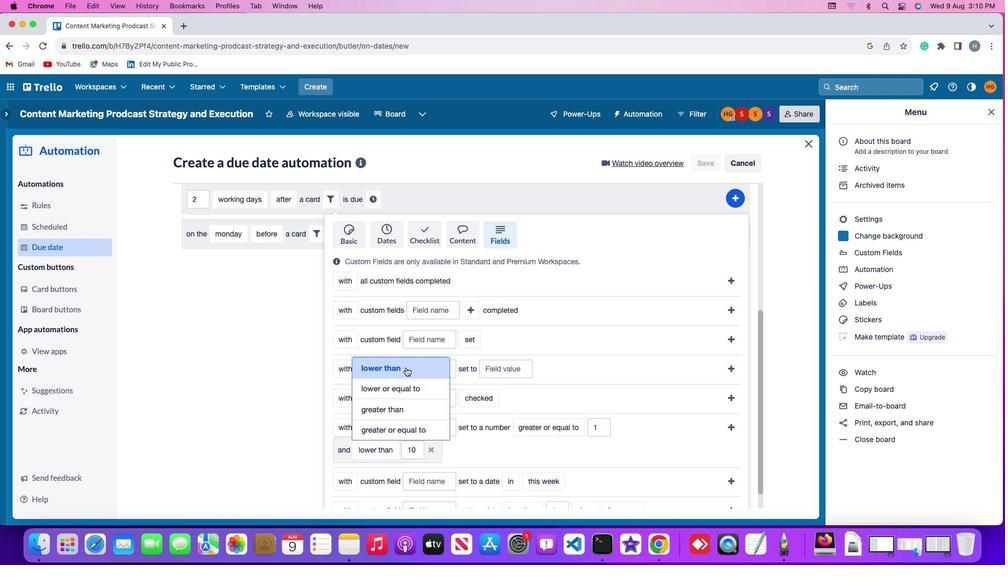 
Action: Mouse pressed left at (406, 368)
Screenshot: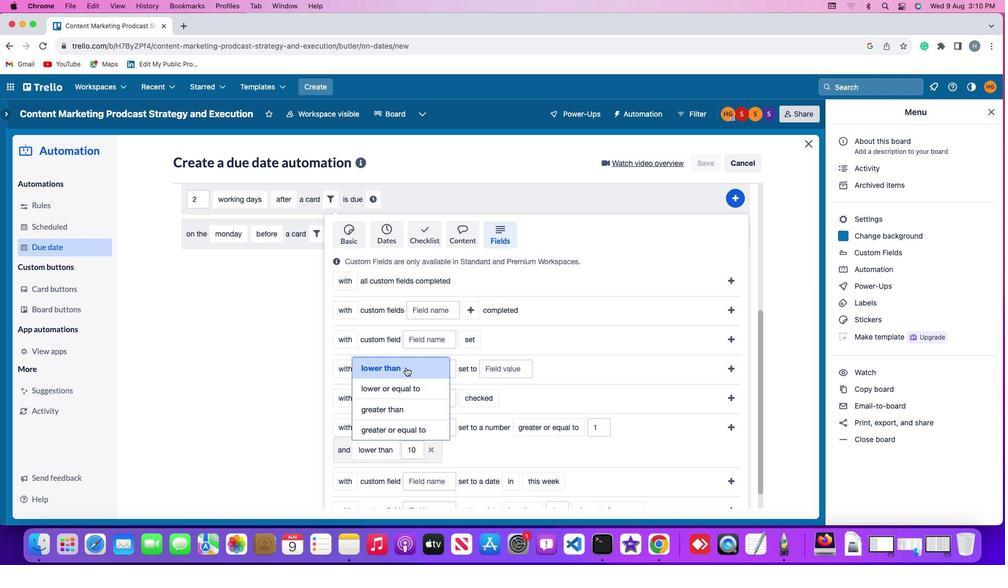 
Action: Mouse moved to (421, 448)
Screenshot: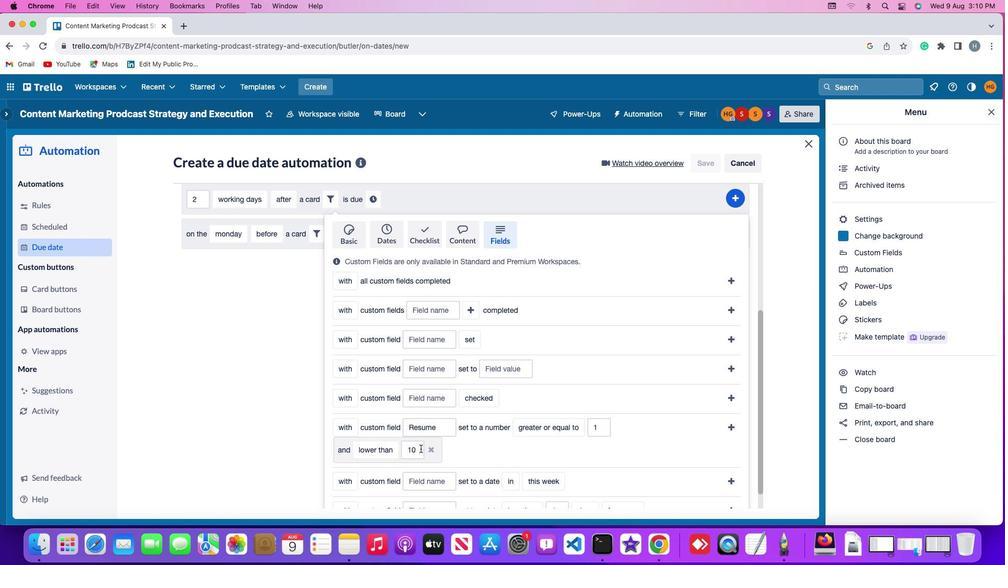 
Action: Mouse pressed left at (421, 448)
Screenshot: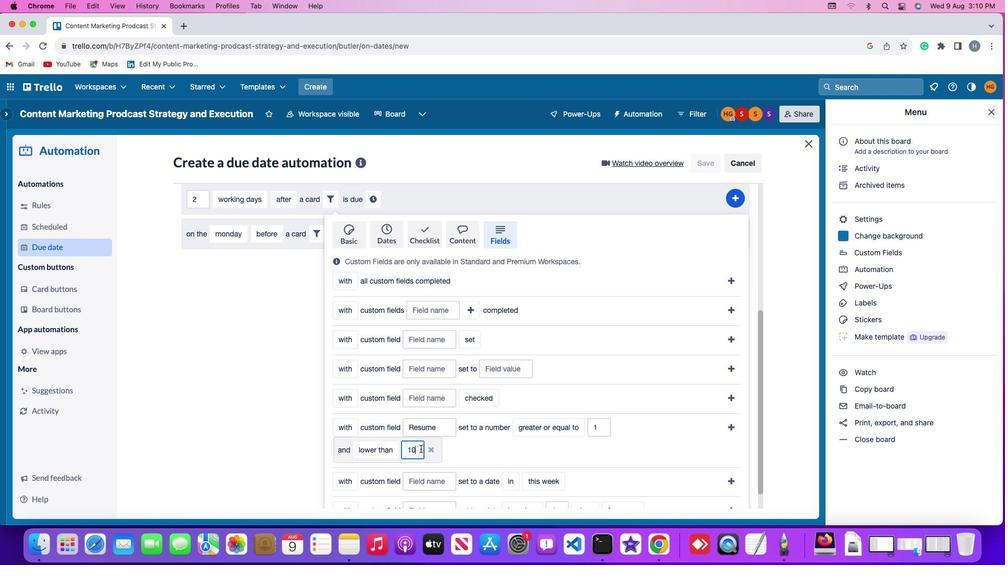 
Action: Mouse moved to (421, 448)
Screenshot: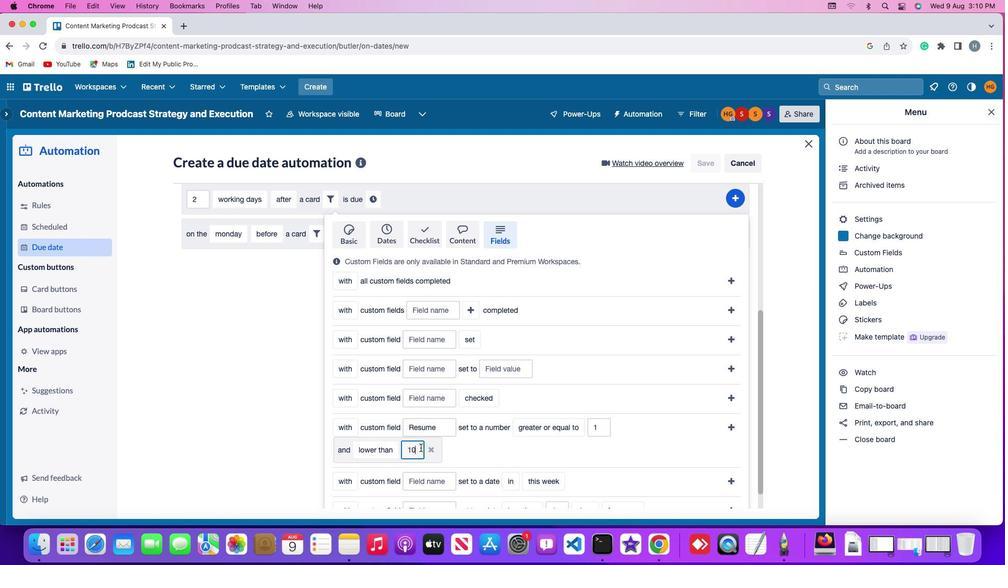 
Action: Key pressed Key.backspace
Screenshot: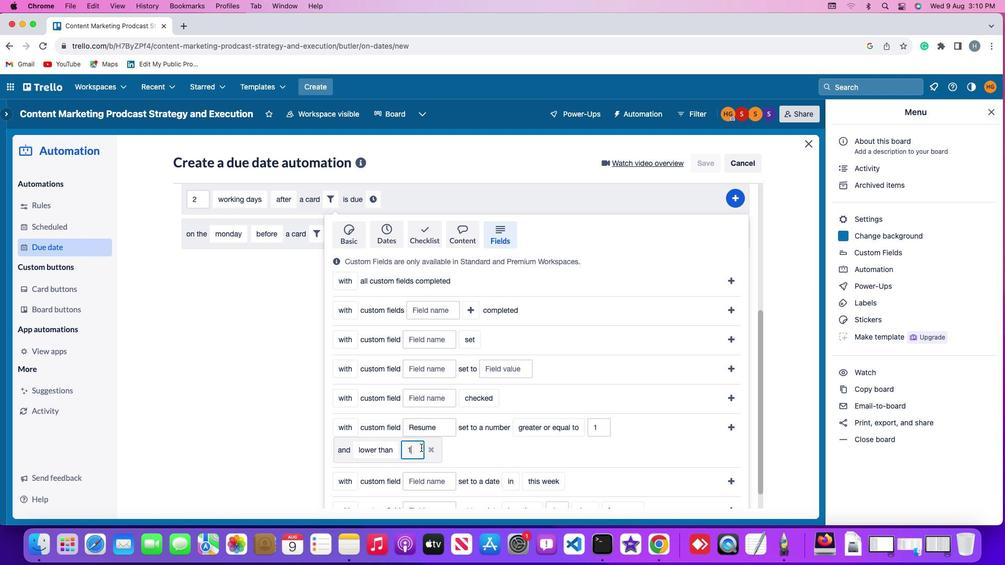 
Action: Mouse moved to (421, 448)
Screenshot: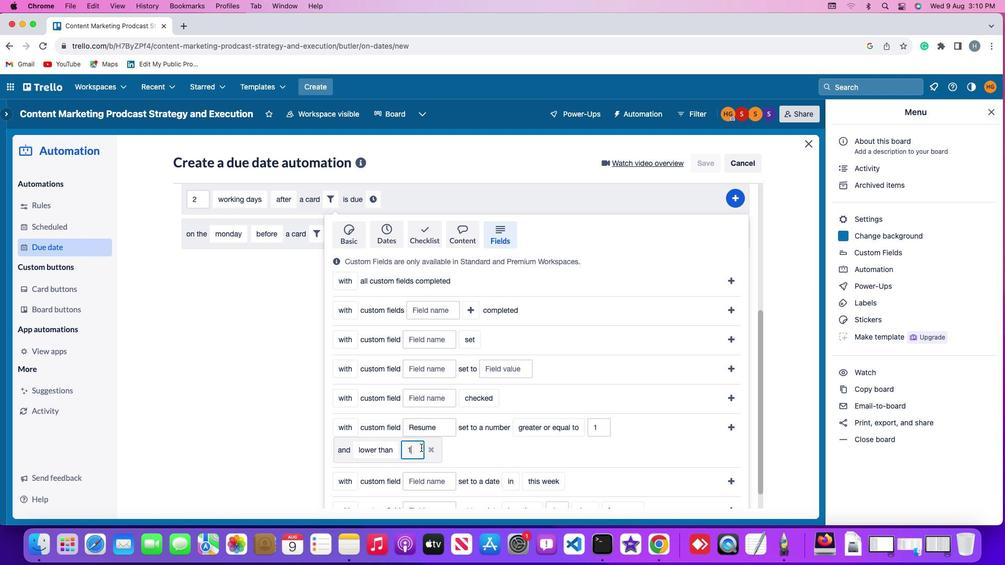 
Action: Key pressed Key.backspace'1'
Screenshot: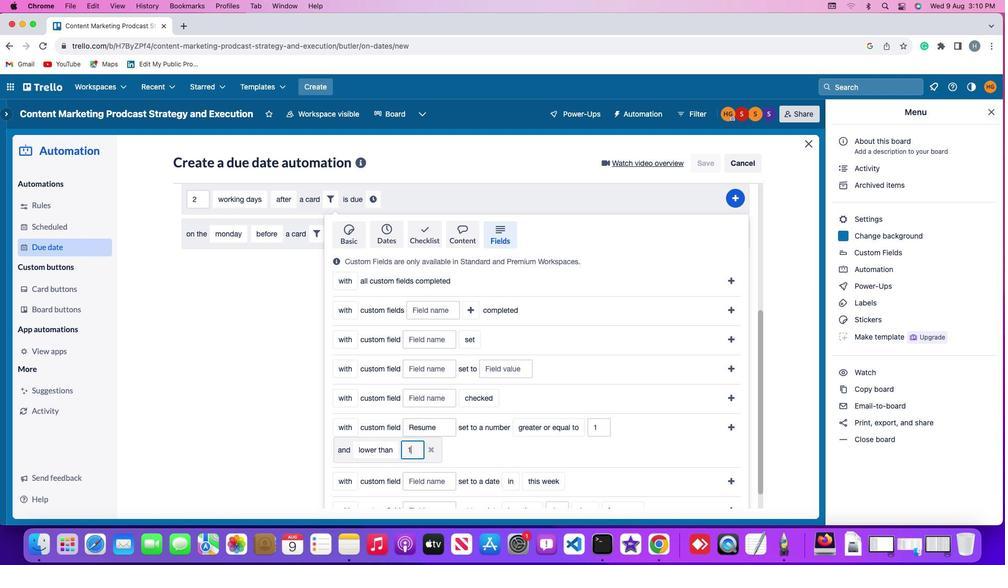 
Action: Mouse moved to (422, 446)
Screenshot: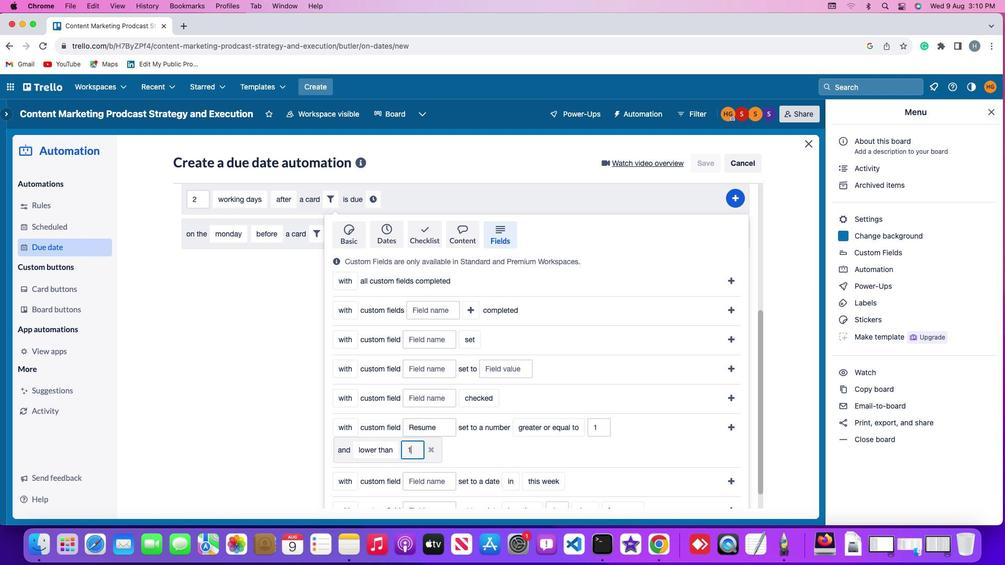 
Action: Key pressed '0'
Screenshot: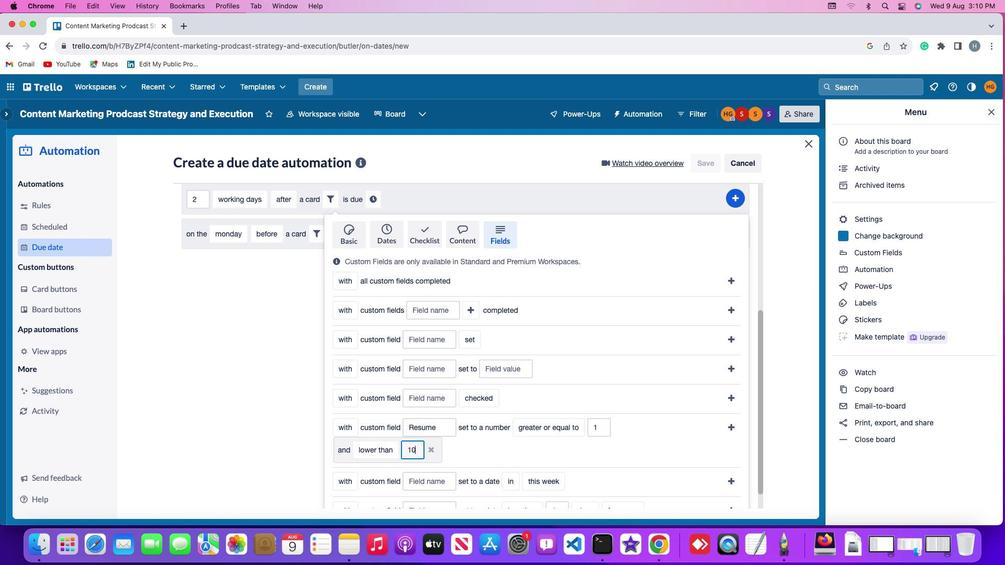 
Action: Mouse moved to (731, 424)
Screenshot: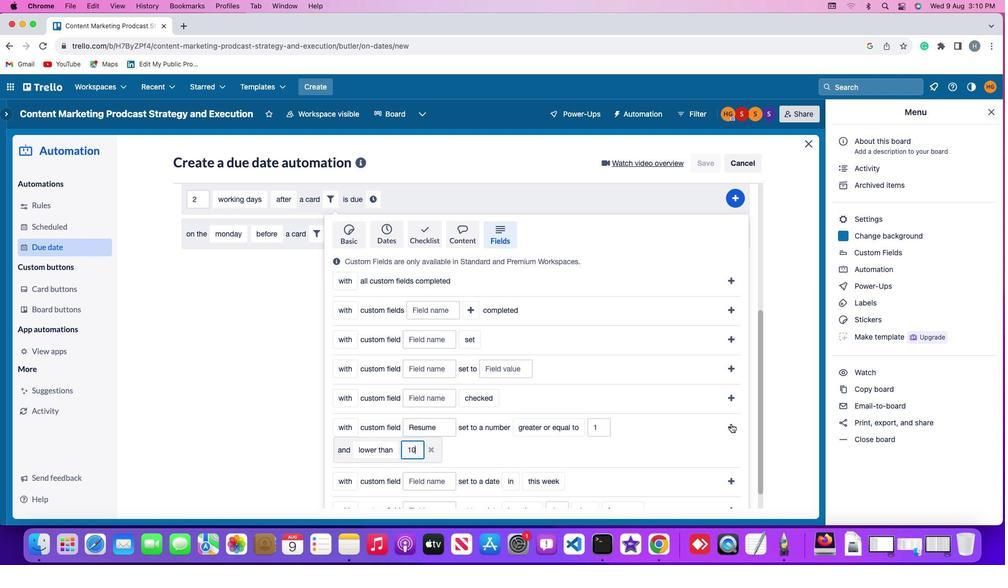 
Action: Mouse pressed left at (731, 424)
Screenshot: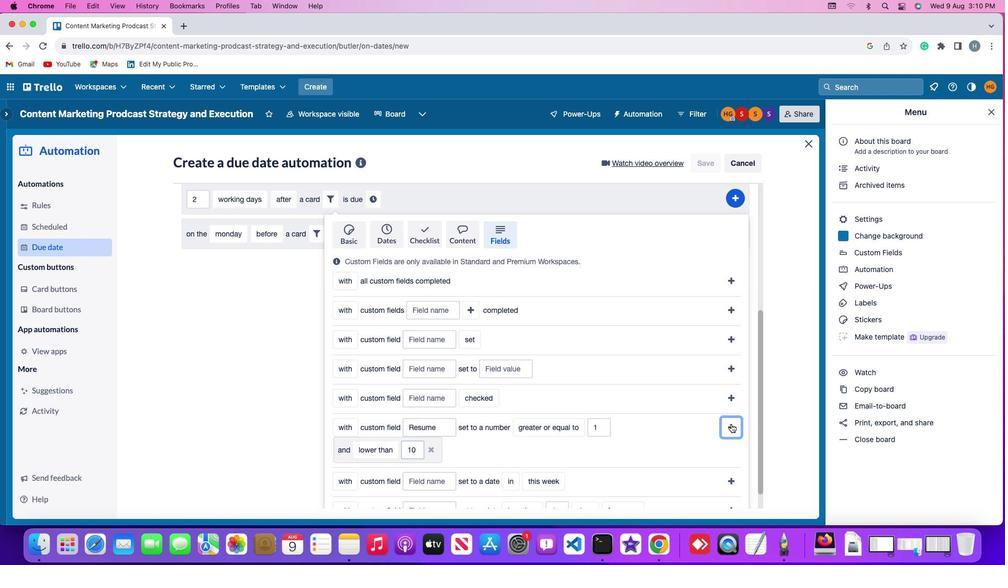 
Action: Mouse moved to (672, 423)
Screenshot: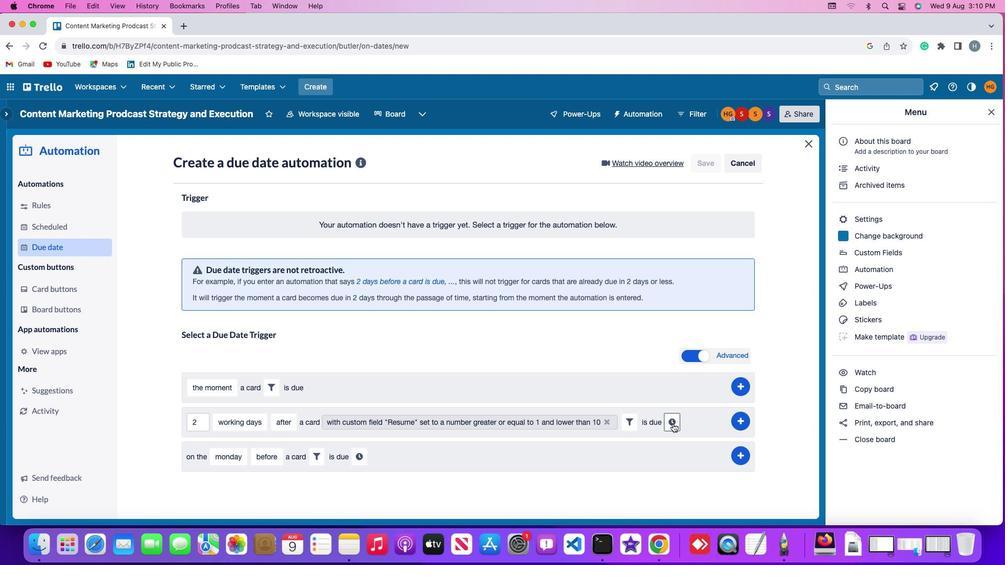 
Action: Mouse pressed left at (672, 423)
Screenshot: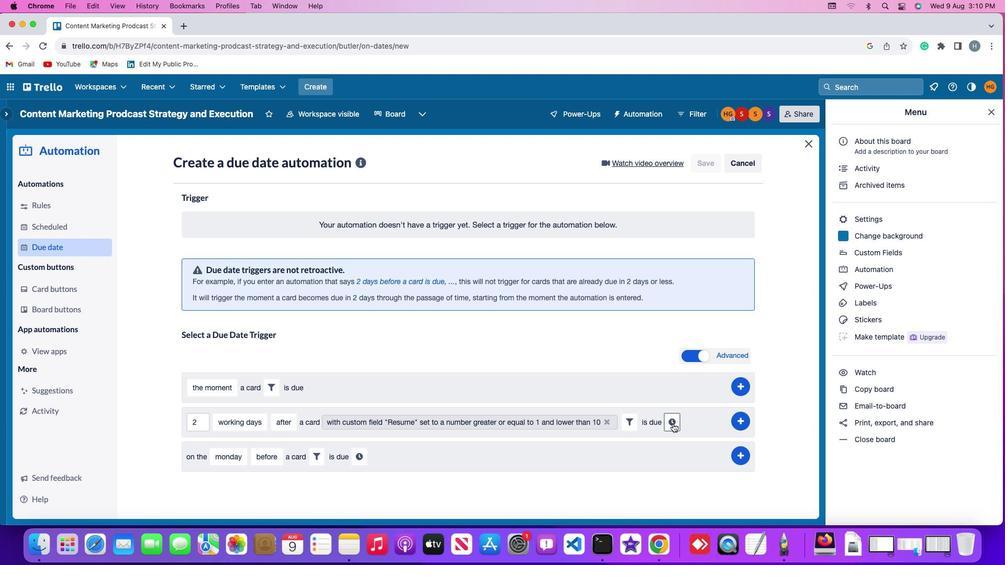 
Action: Mouse moved to (214, 449)
Screenshot: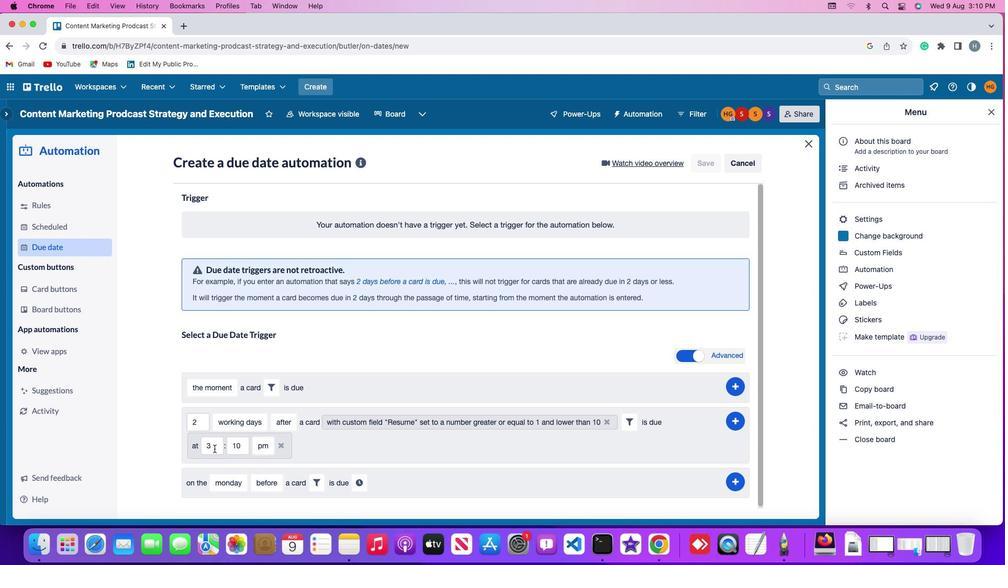 
Action: Mouse pressed left at (214, 449)
Screenshot: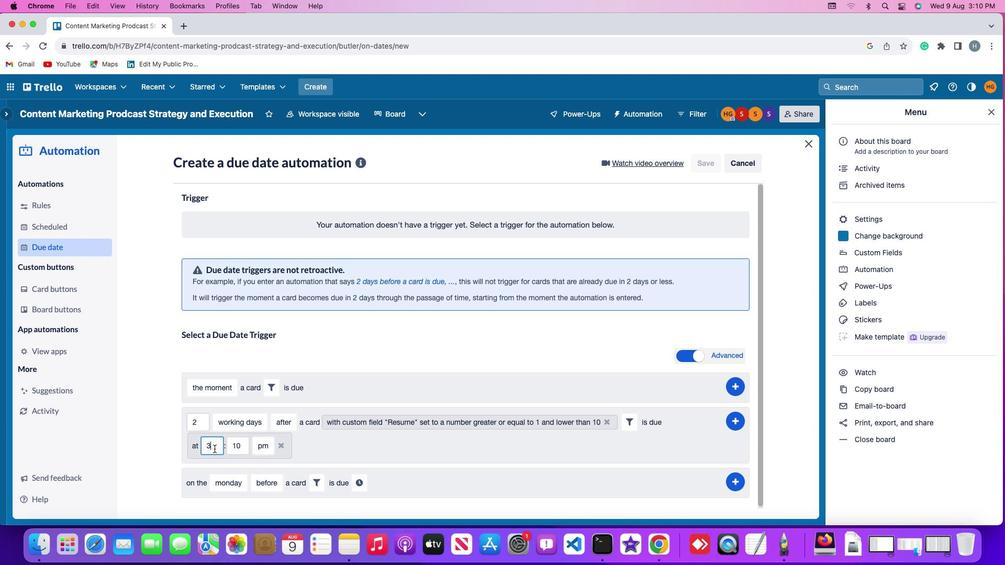 
Action: Key pressed Key.backspace'1''1'
Screenshot: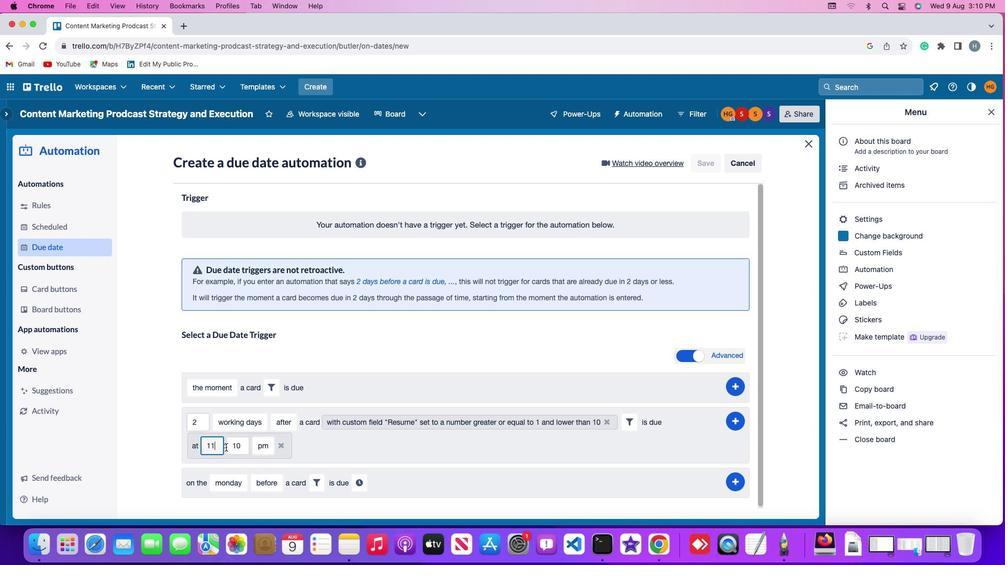 
Action: Mouse moved to (239, 446)
Screenshot: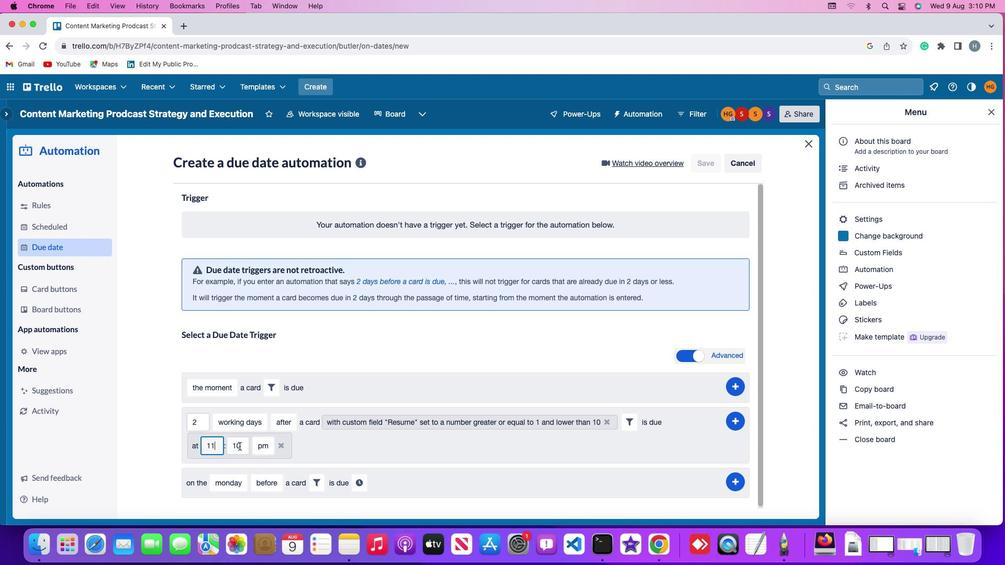 
Action: Mouse pressed left at (239, 446)
Screenshot: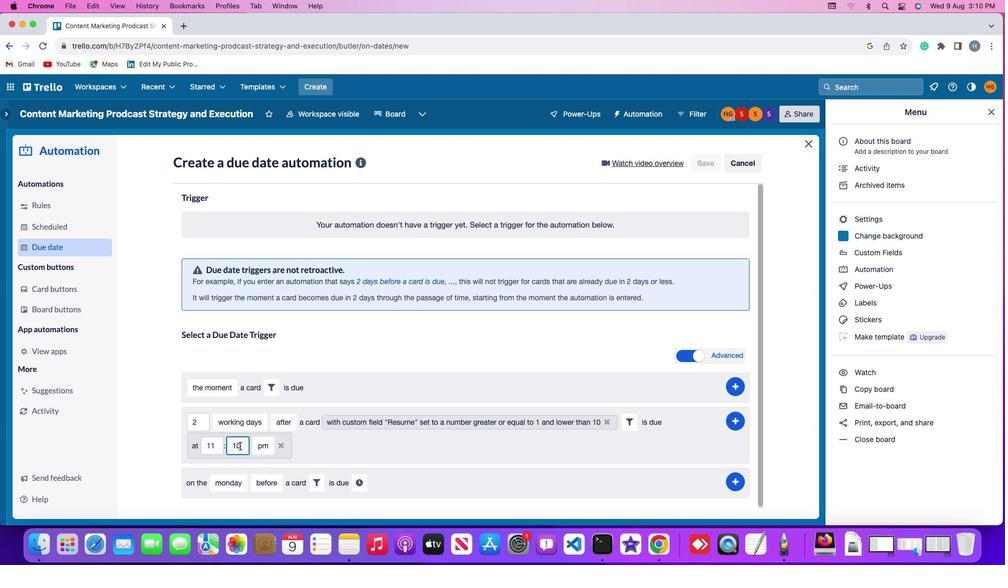 
Action: Mouse moved to (239, 446)
Screenshot: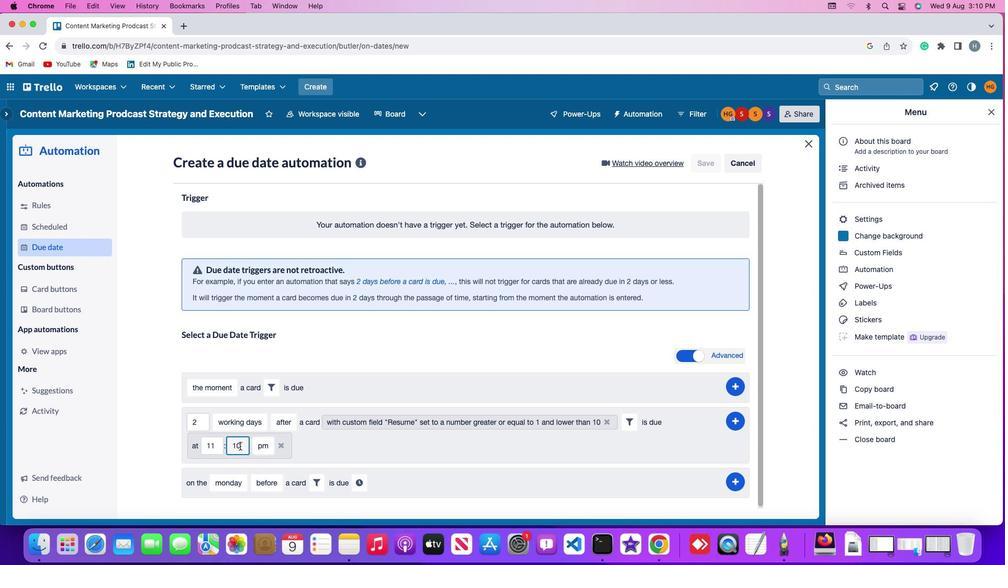 
Action: Key pressed Key.backspaceKey.backspace'0''0'
Screenshot: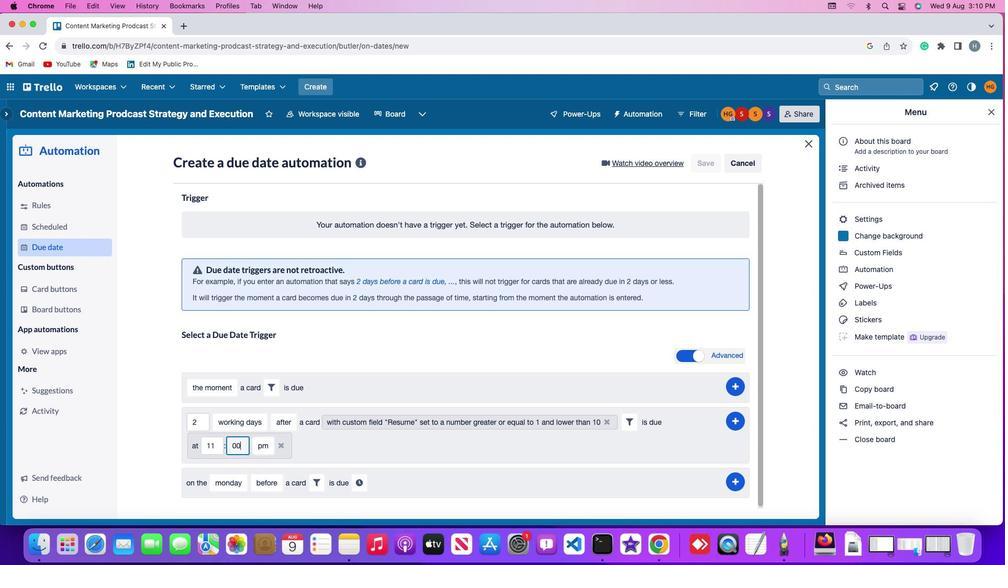 
Action: Mouse moved to (256, 444)
Screenshot: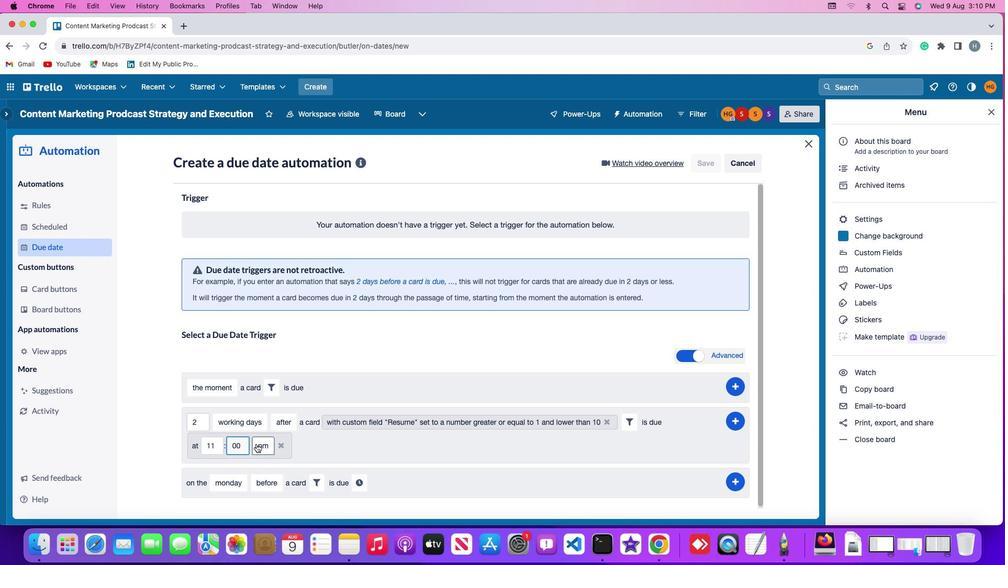 
Action: Mouse pressed left at (256, 444)
Screenshot: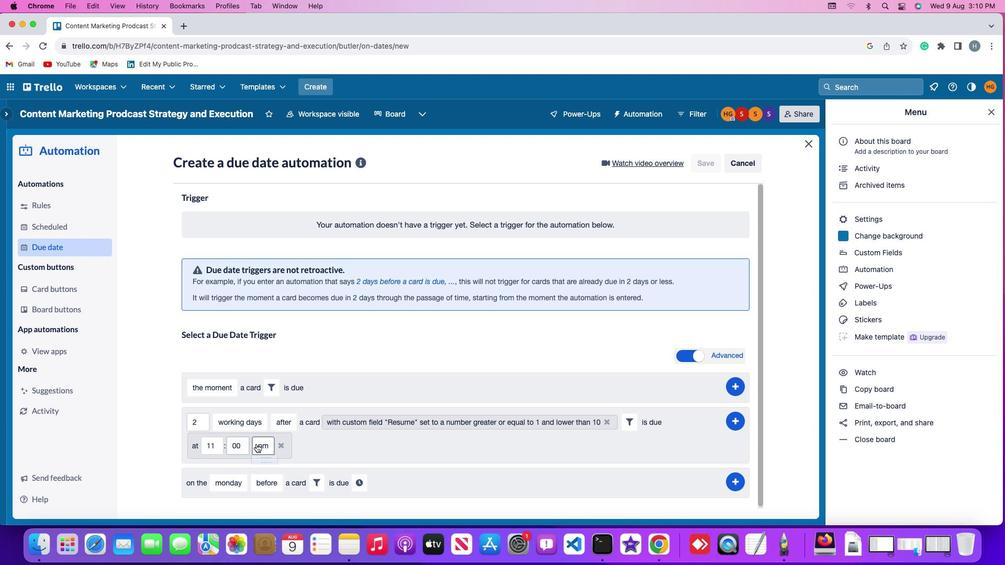 
Action: Mouse moved to (263, 466)
Screenshot: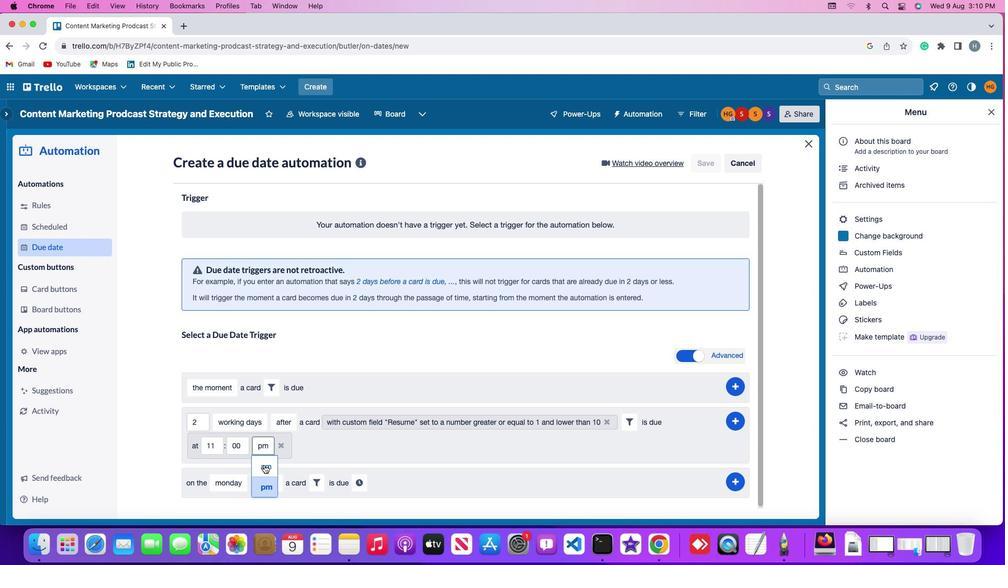 
Action: Mouse pressed left at (263, 466)
Screenshot: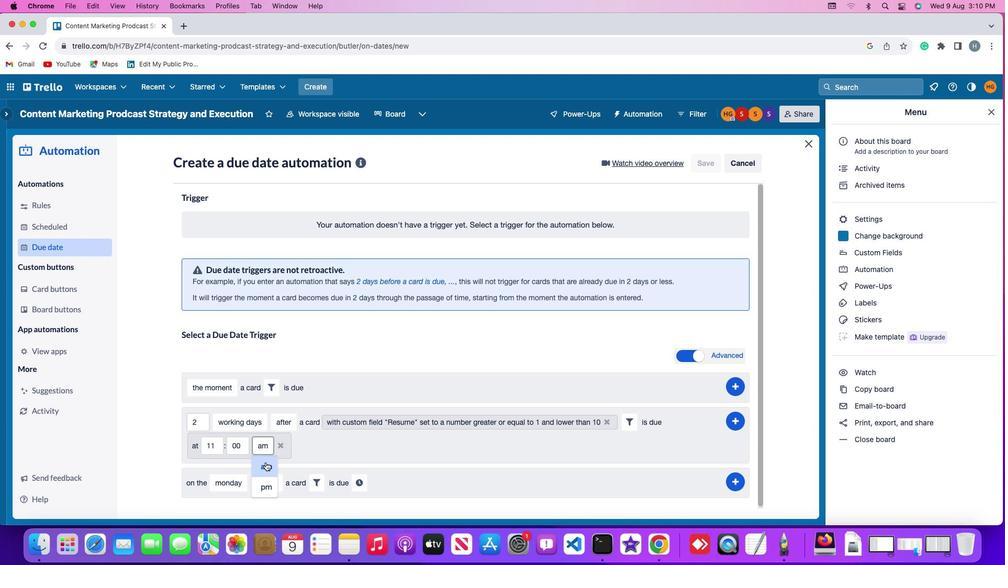 
Action: Mouse moved to (734, 418)
Screenshot: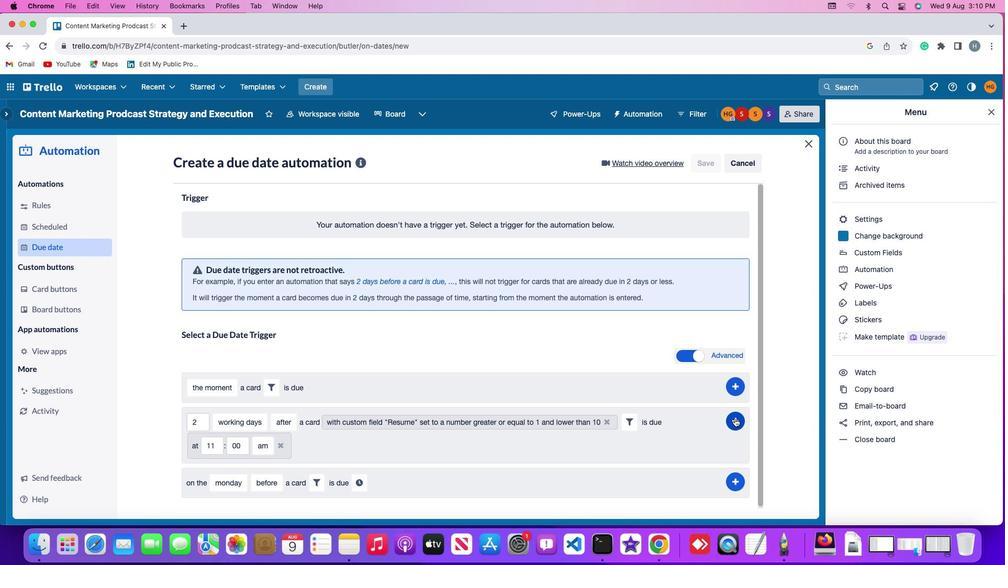 
Action: Mouse pressed left at (734, 418)
Screenshot: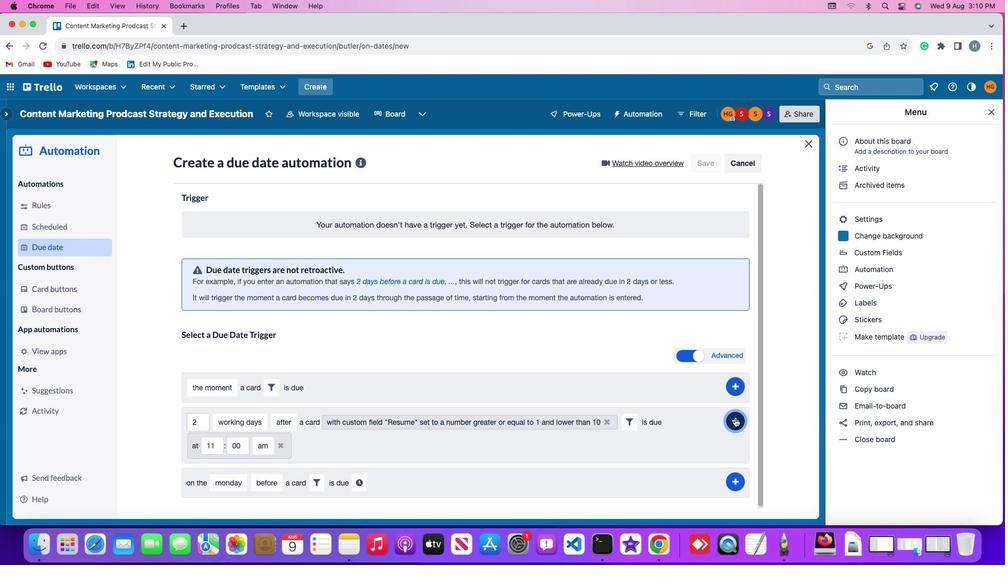 
Action: Mouse moved to (756, 307)
Screenshot: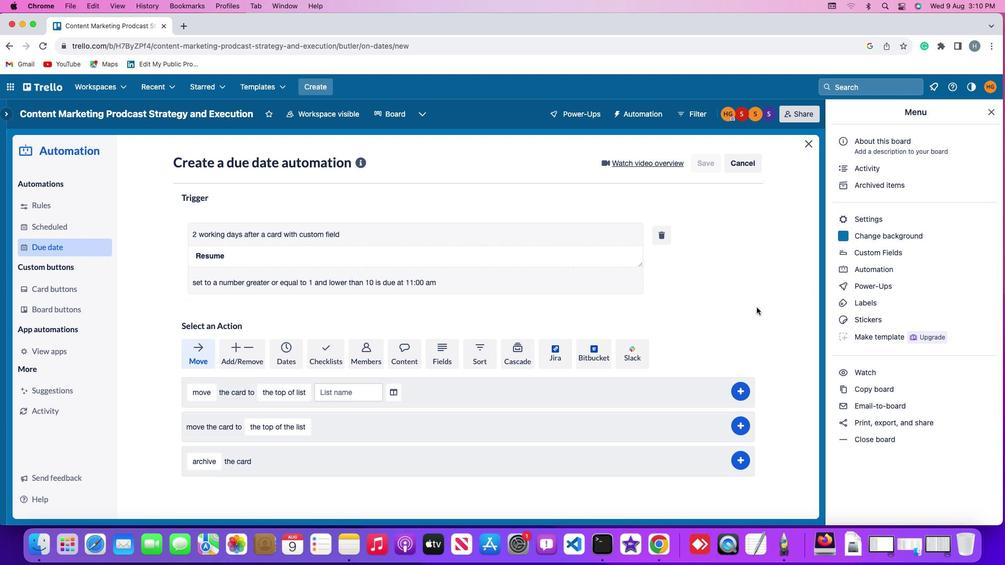 
